 Task: Add an event with the title Second Project Risk Mitigation, date '2024/03/25', time 7:30 AM to 9:30 AMand add a description:  Participants will understand the importance of trust in fostering effective collaboration. They will learn strategies to build trust, create a psychologically safe environment, and encourage risk-taking and innovation., put the event into Blue category . Add location for the event as: Buenos Aires, Argentina, logged in from the account softage.7@softage.netand send the event invitation to softage.2@softage.net and softage.3@softage.net. Set a reminder for the event 12 hour before
Action: Mouse moved to (118, 134)
Screenshot: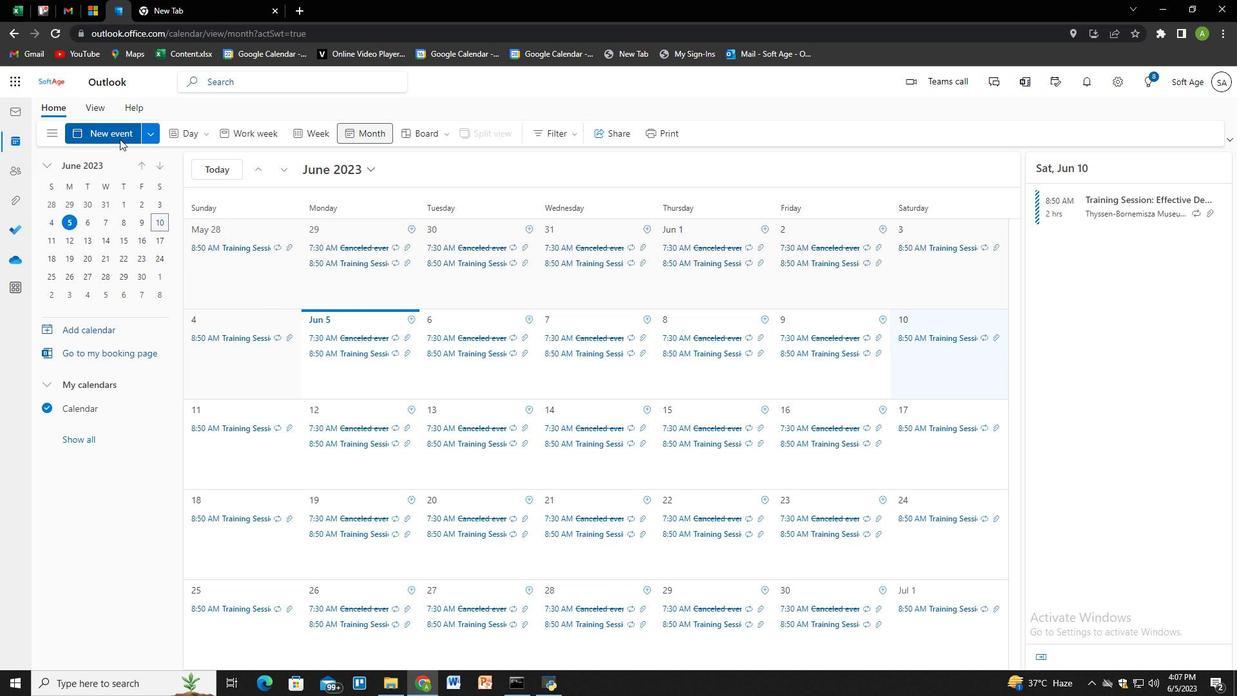 
Action: Mouse pressed left at (118, 134)
Screenshot: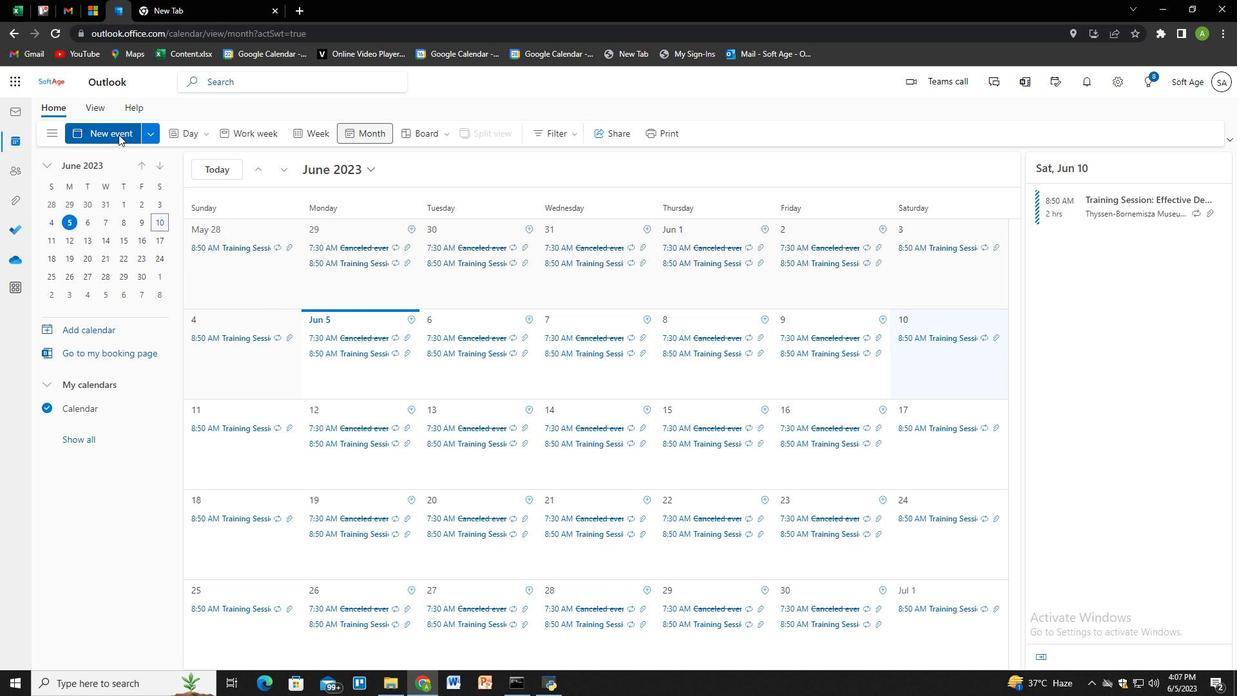 
Action: Mouse moved to (341, 216)
Screenshot: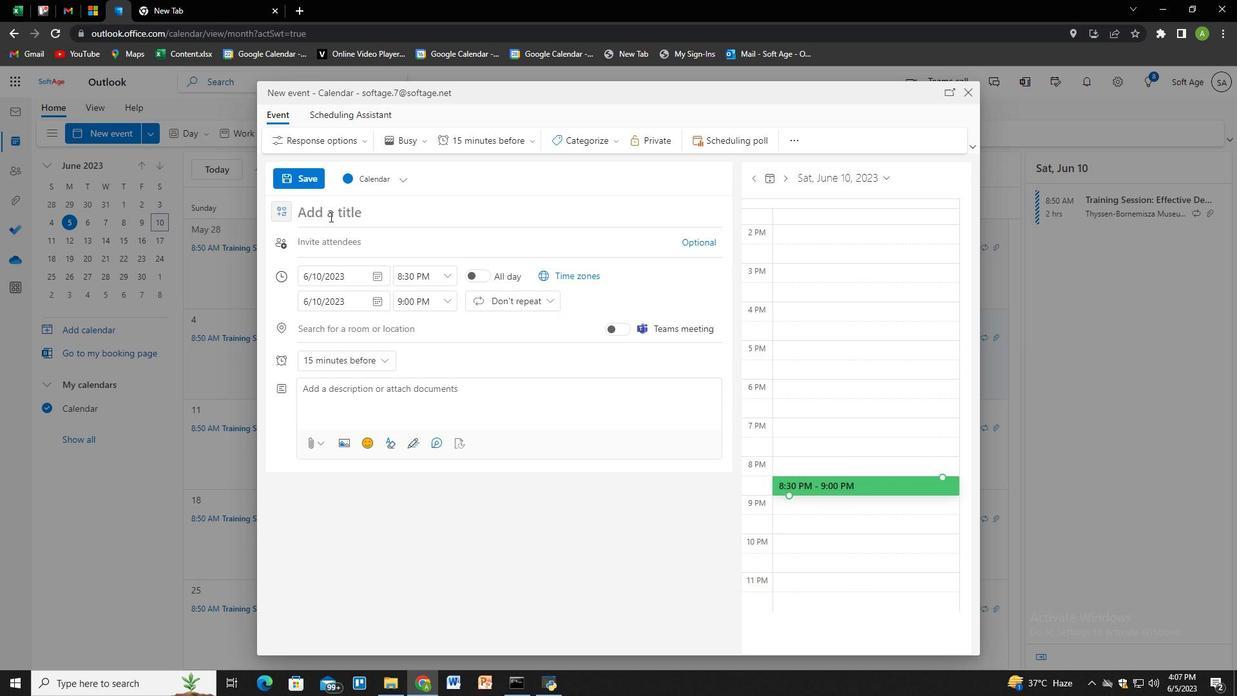 
Action: Mouse pressed left at (341, 216)
Screenshot: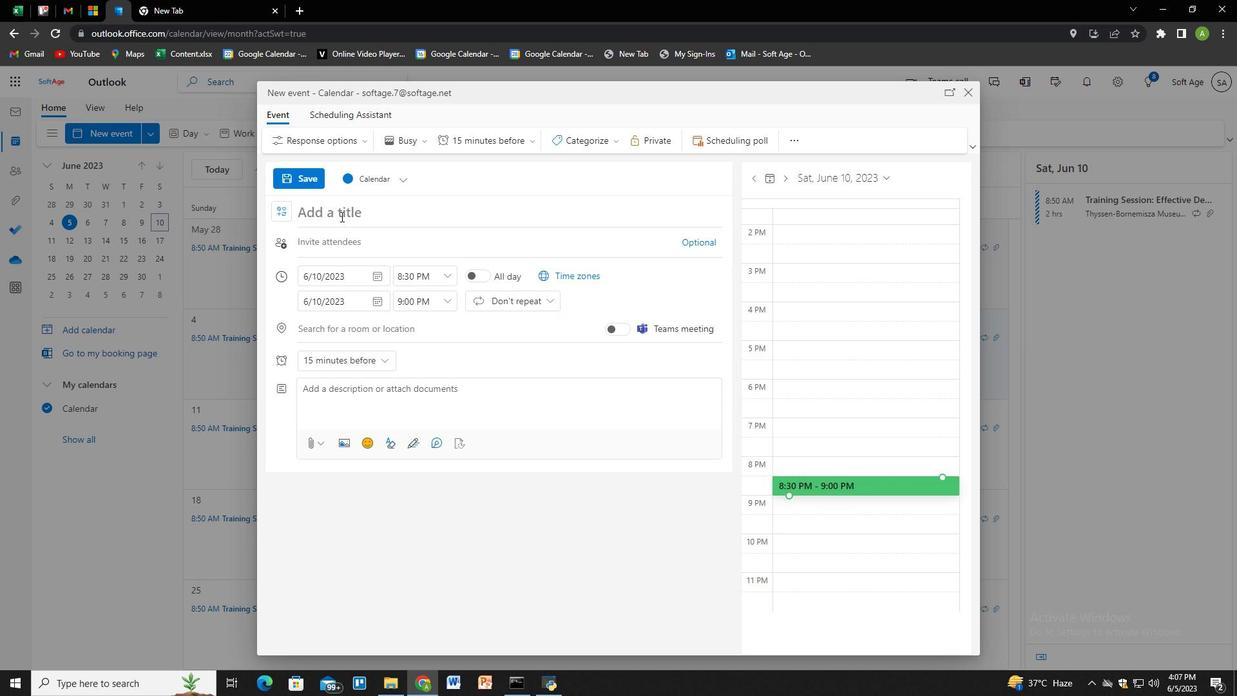 
Action: Key pressed <Key.shift>Second<Key.space><Key.shift_r>Project<Key.space><Key.shift>Risk<Key.space><Key.shift_r>Mitigation,
Screenshot: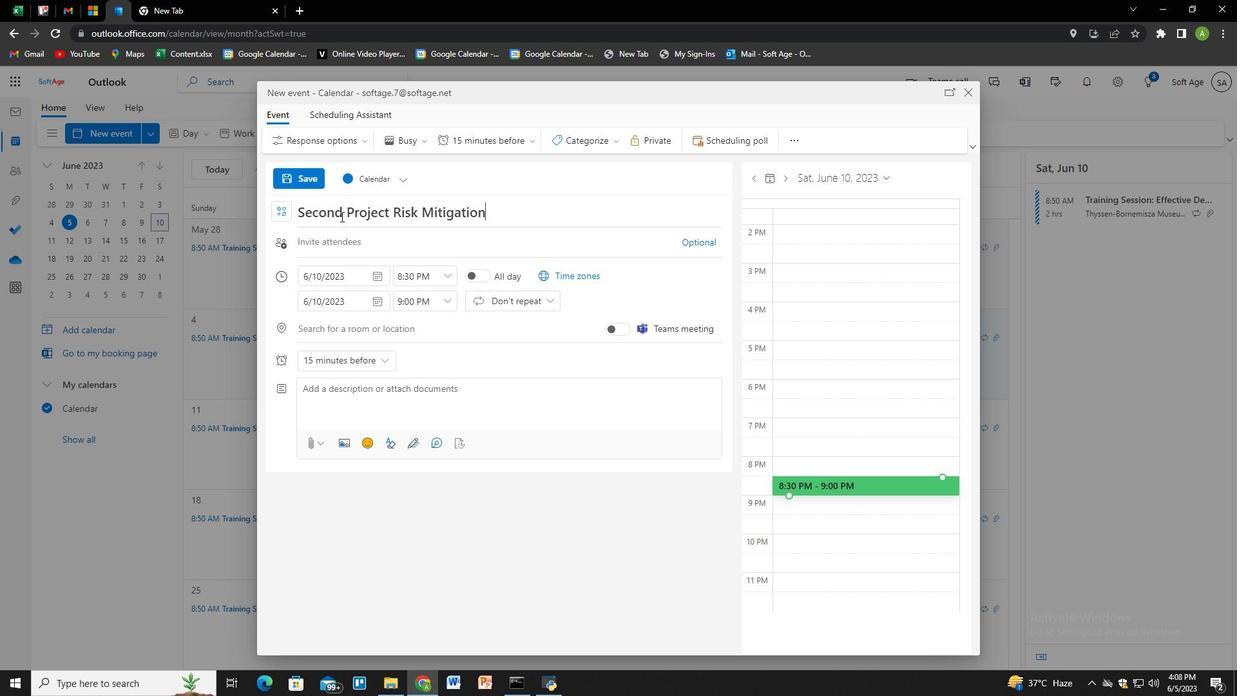 
Action: Mouse moved to (376, 274)
Screenshot: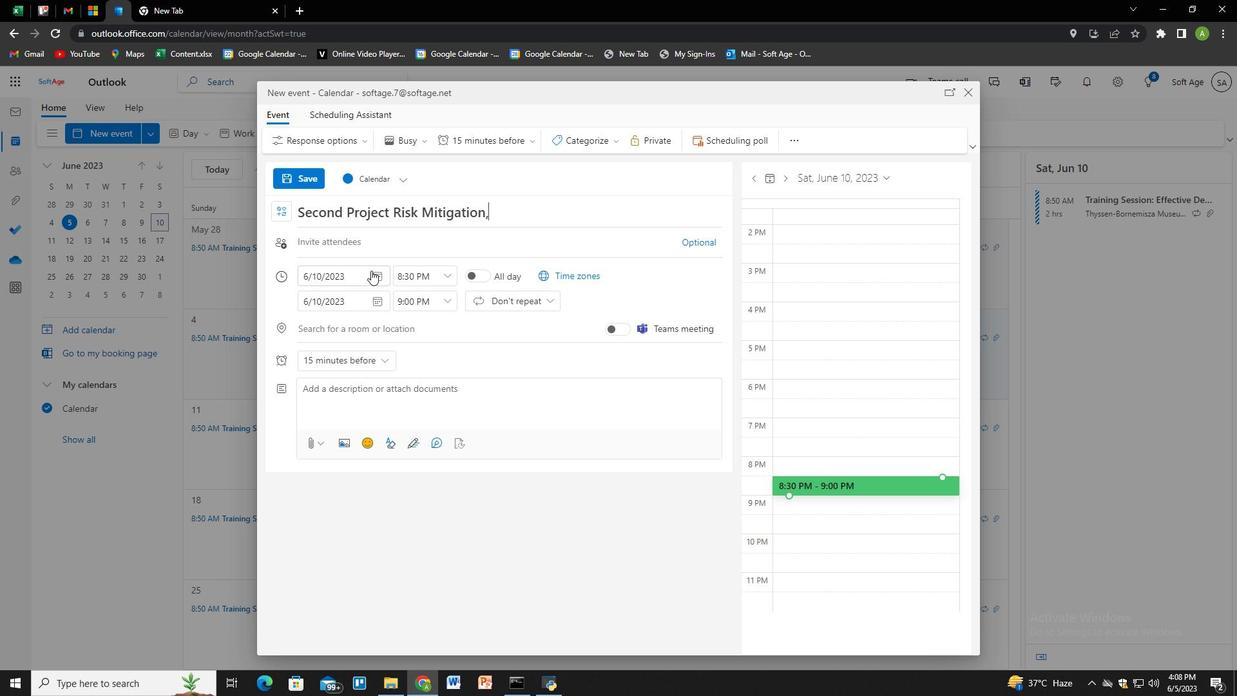 
Action: Mouse pressed left at (376, 274)
Screenshot: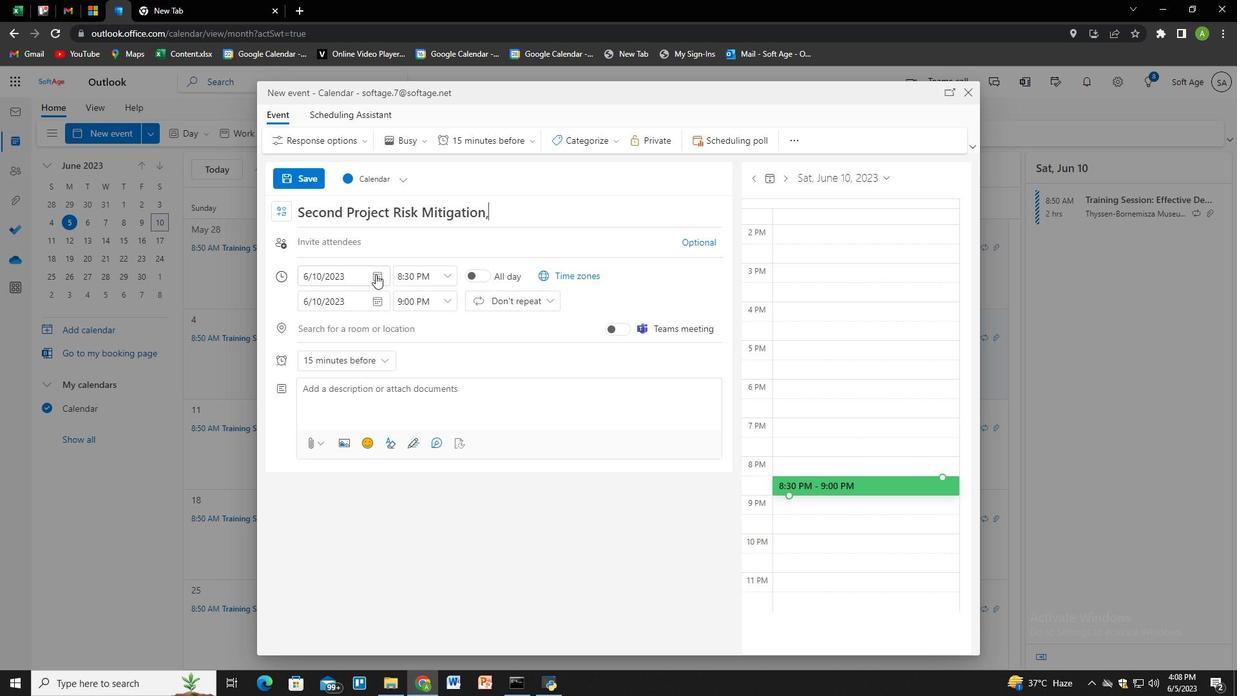 
Action: Mouse moved to (377, 301)
Screenshot: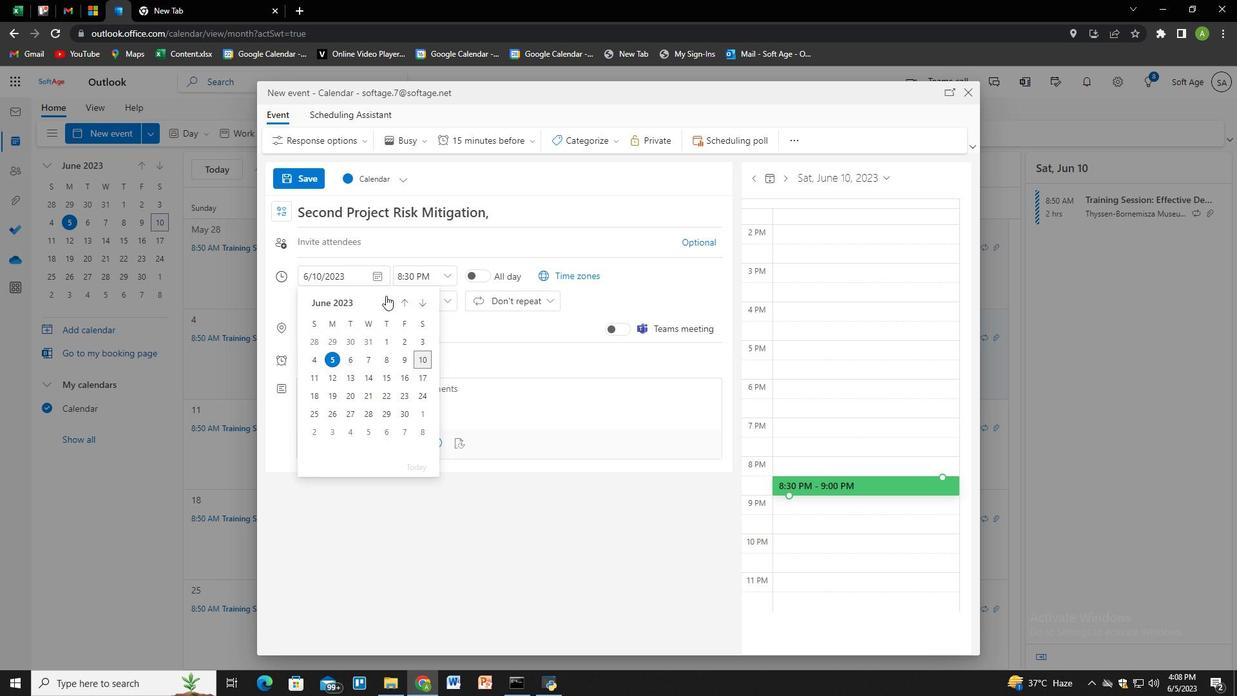 
Action: Mouse pressed left at (377, 301)
Screenshot: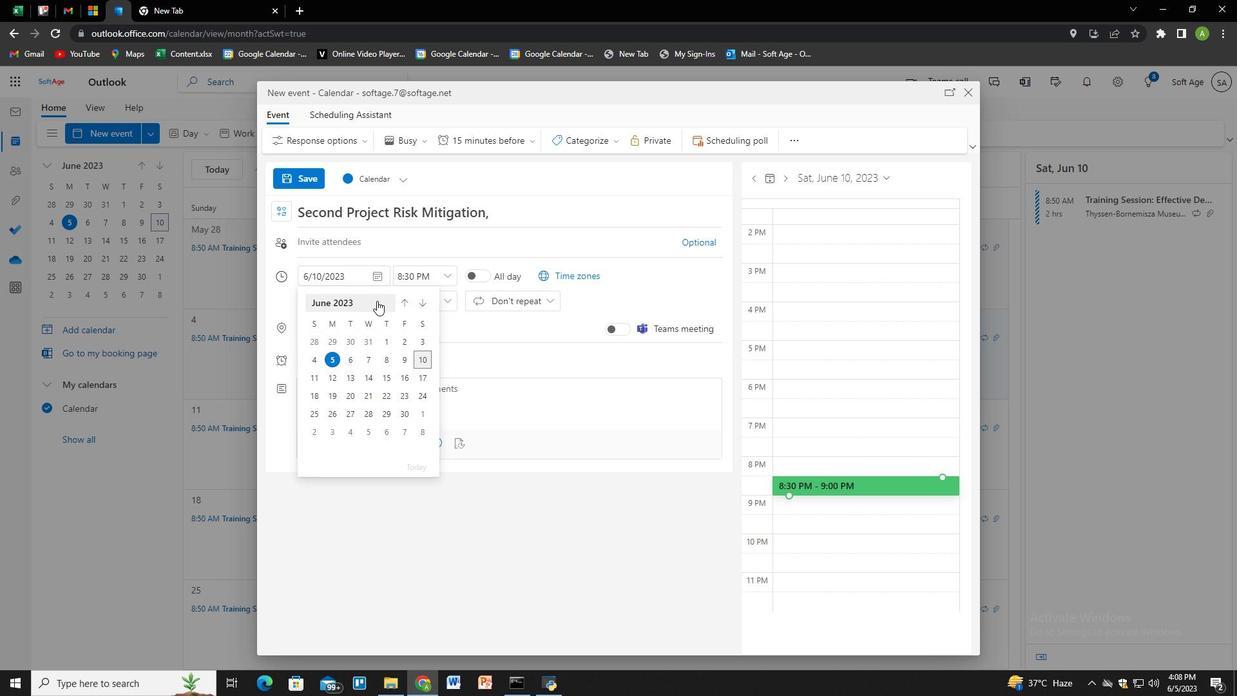 
Action: Mouse pressed left at (377, 301)
Screenshot: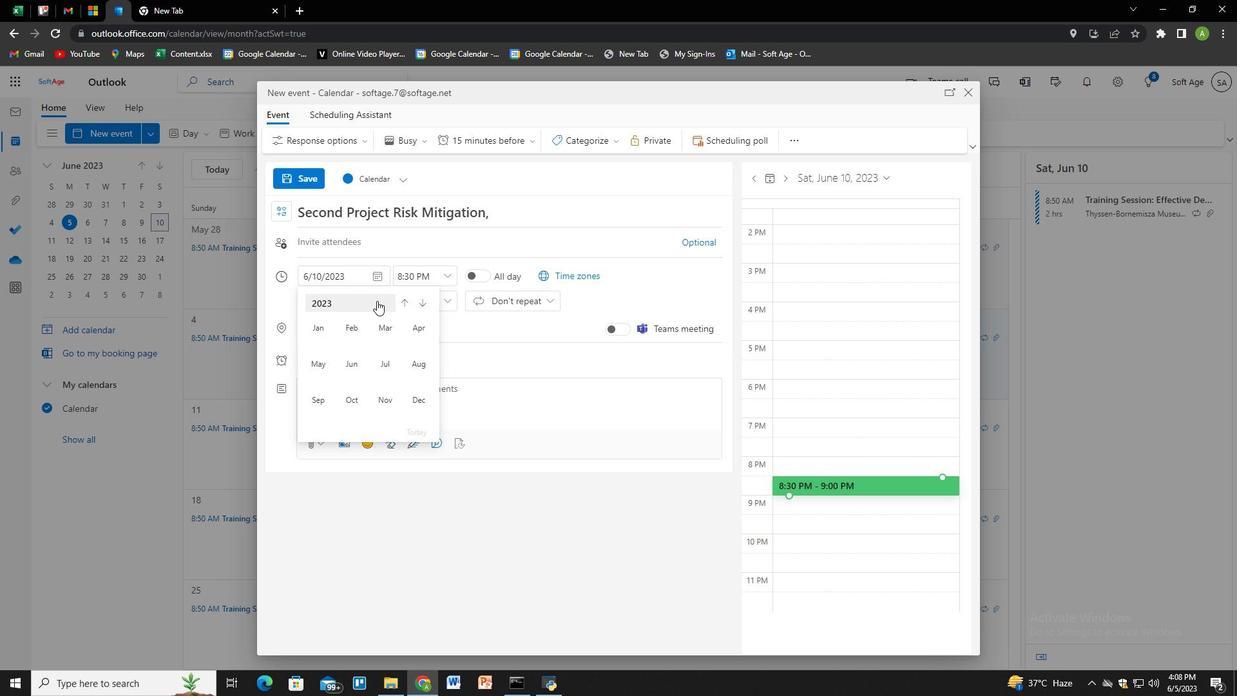
Action: Mouse moved to (324, 367)
Screenshot: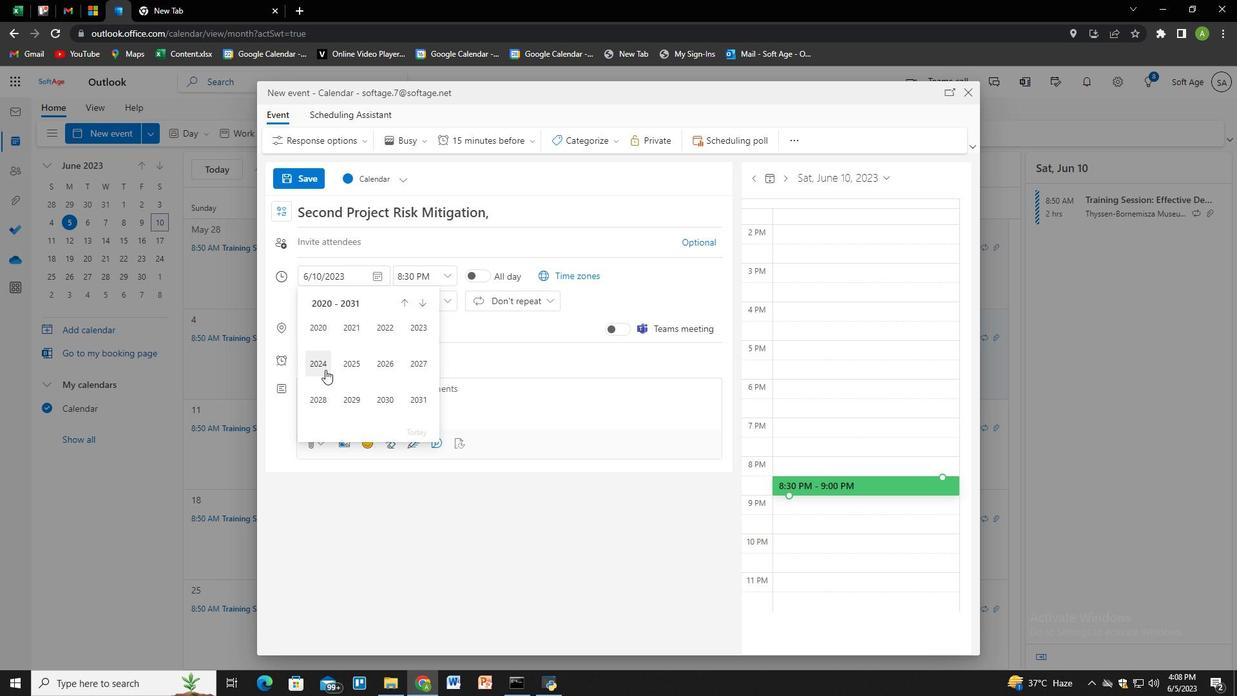 
Action: Mouse pressed left at (324, 367)
Screenshot: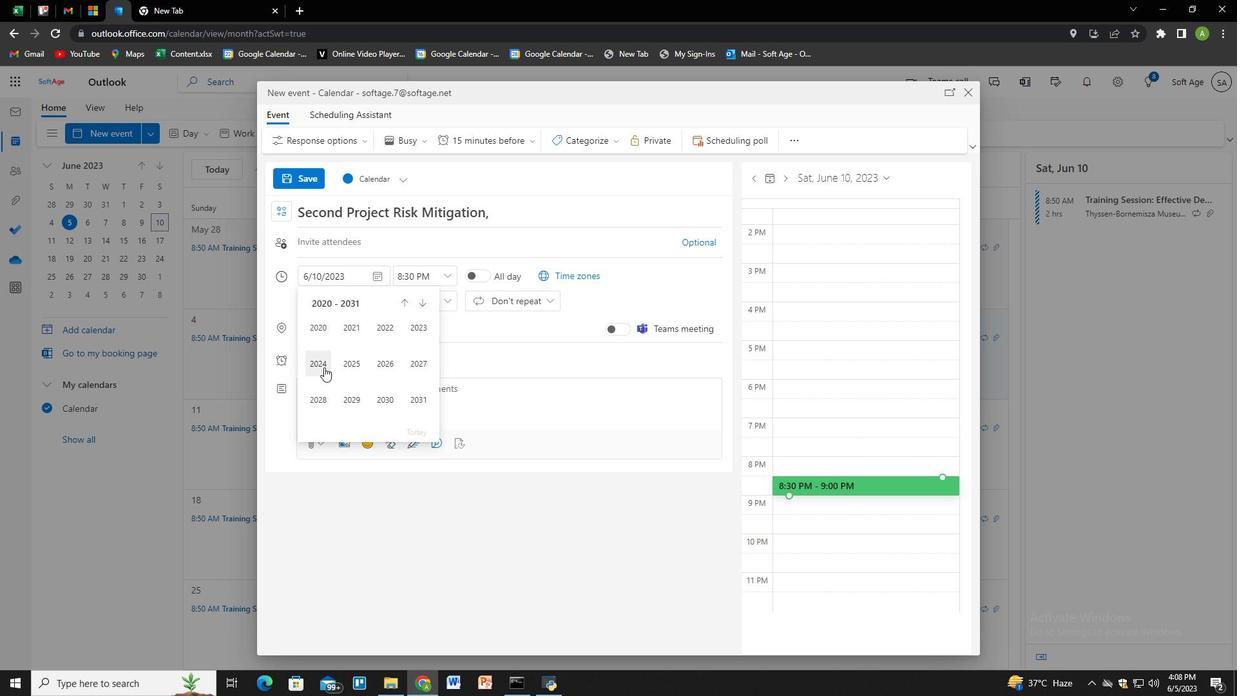 
Action: Mouse moved to (380, 325)
Screenshot: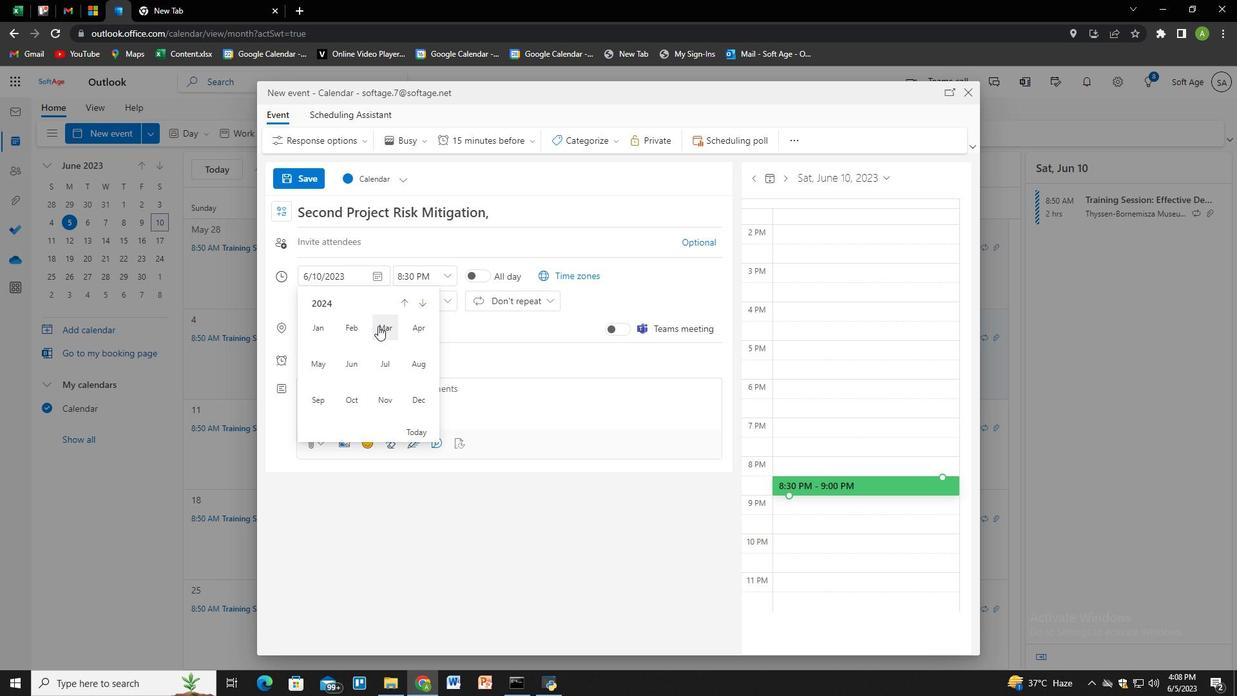 
Action: Mouse pressed left at (380, 325)
Screenshot: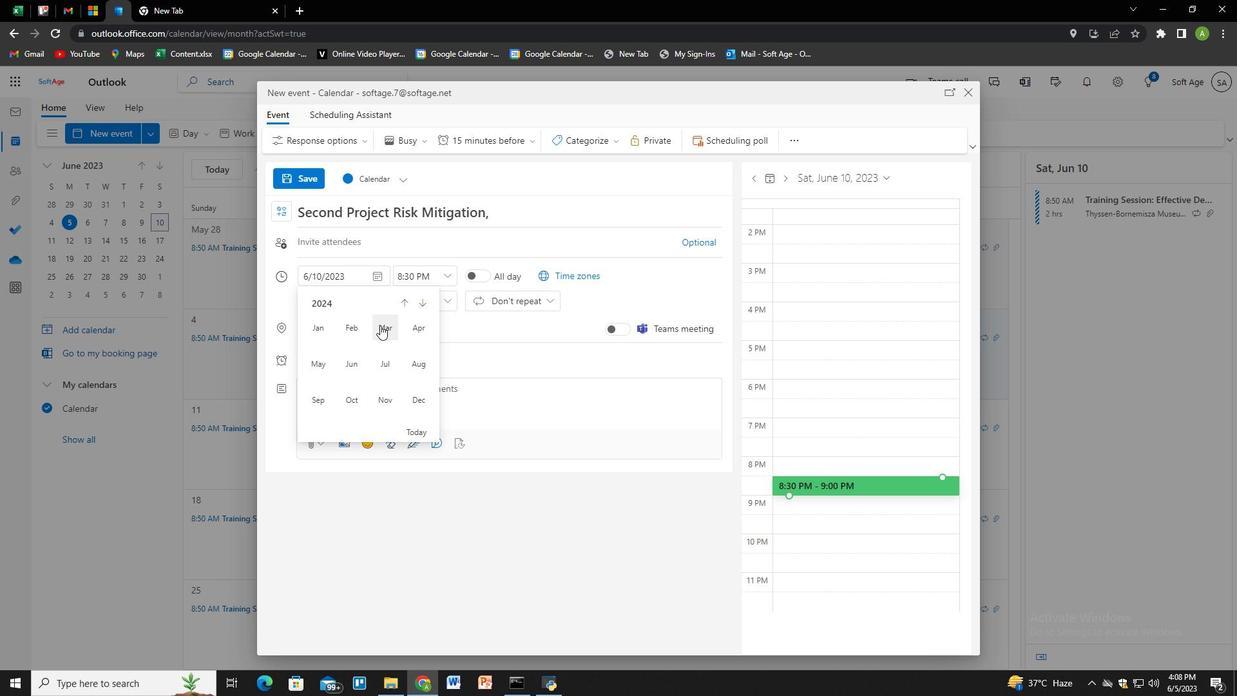 
Action: Mouse moved to (338, 414)
Screenshot: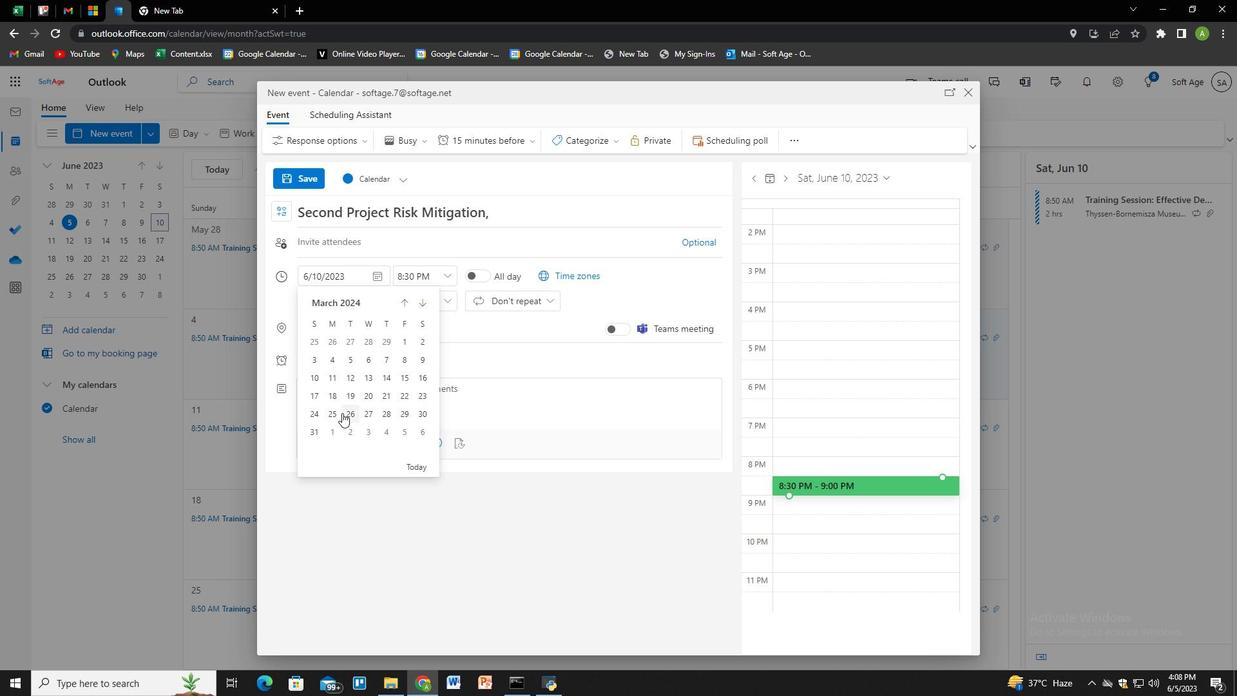 
Action: Mouse pressed left at (338, 414)
Screenshot: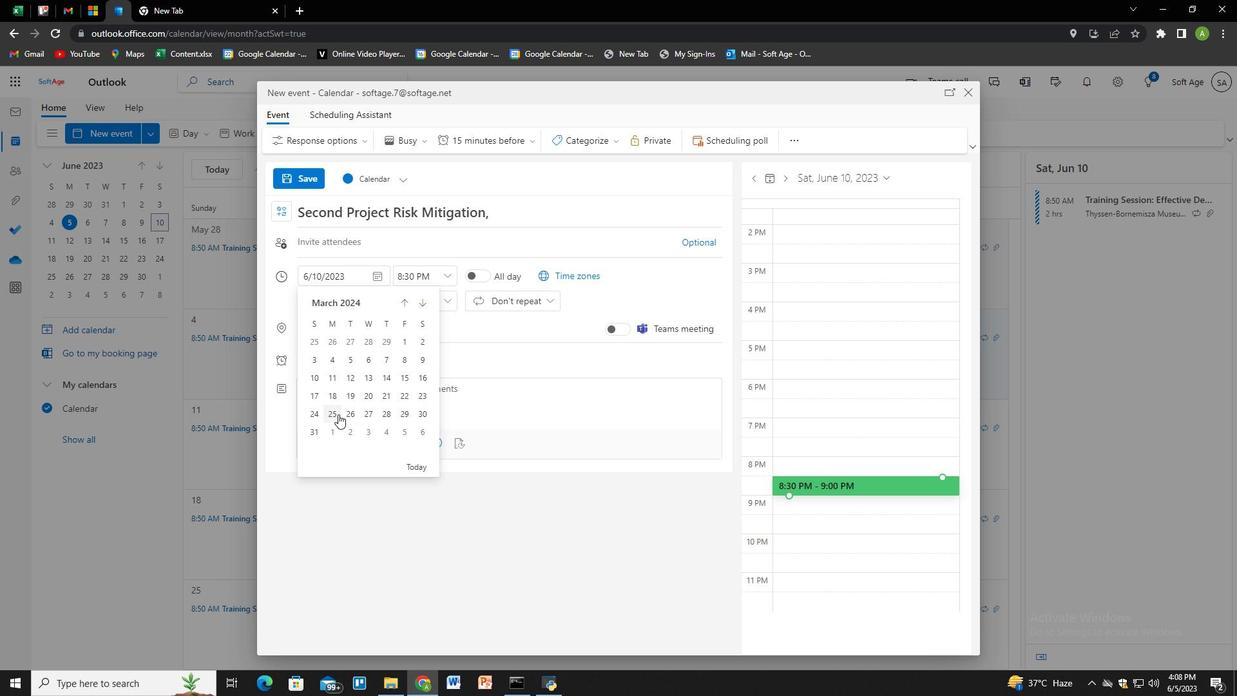 
Action: Mouse moved to (411, 277)
Screenshot: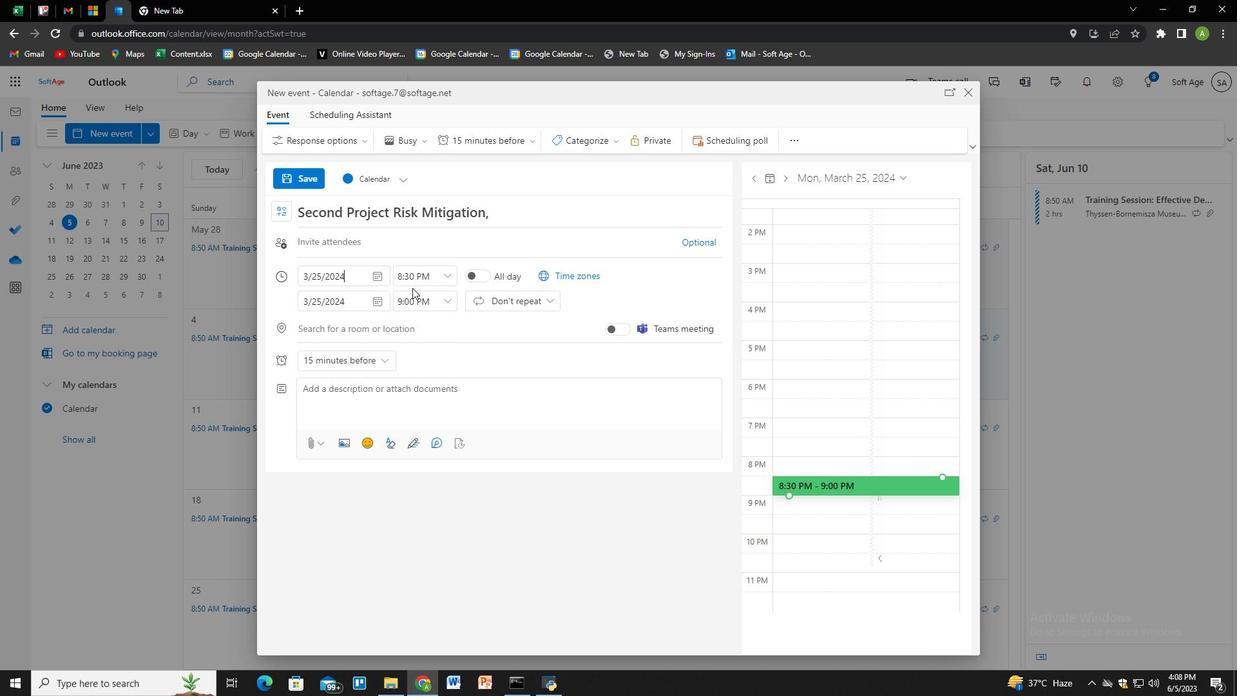 
Action: Mouse pressed left at (411, 277)
Screenshot: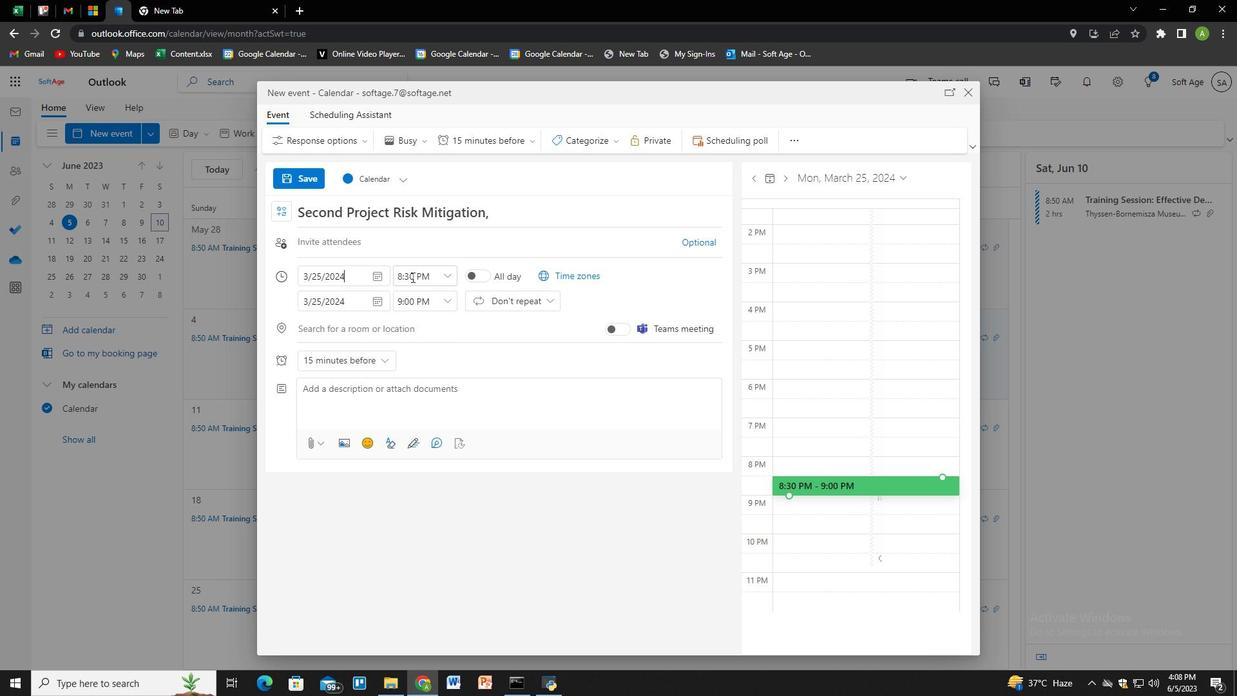 
Action: Key pressed 7<Key.shift_r>:30<Key.space><Key.shift>A<Key.shift_r><Key.shift_r>MM
Screenshot: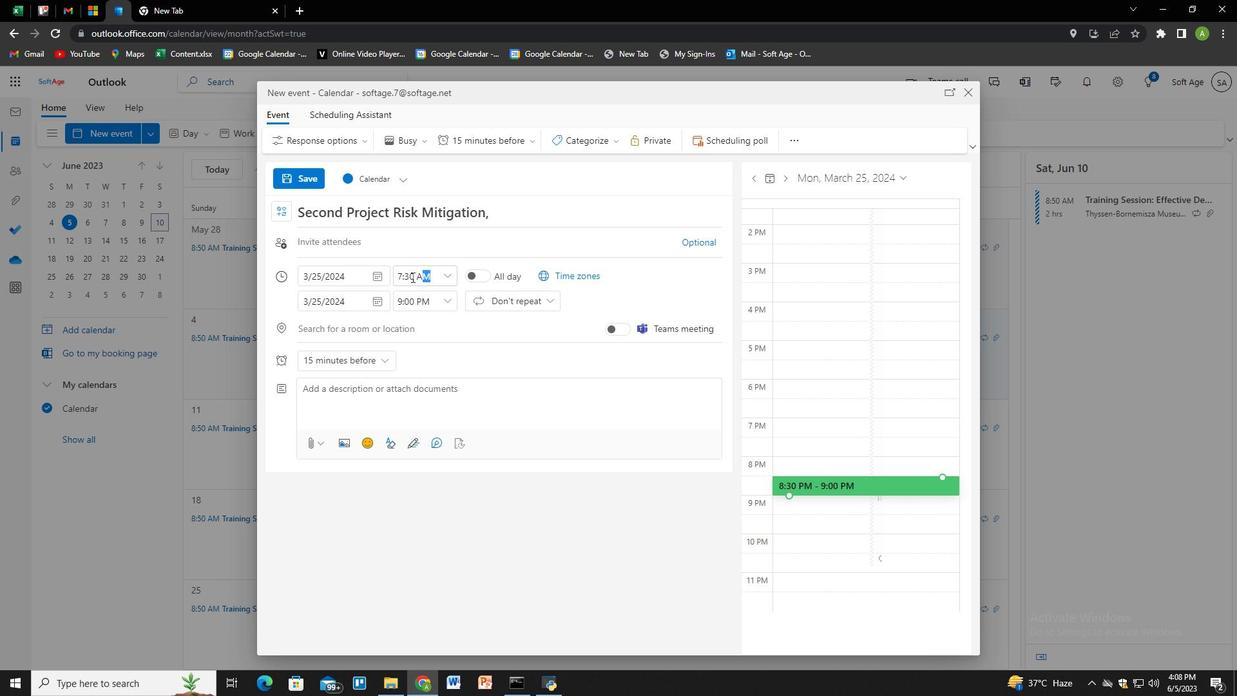
Action: Mouse moved to (429, 303)
Screenshot: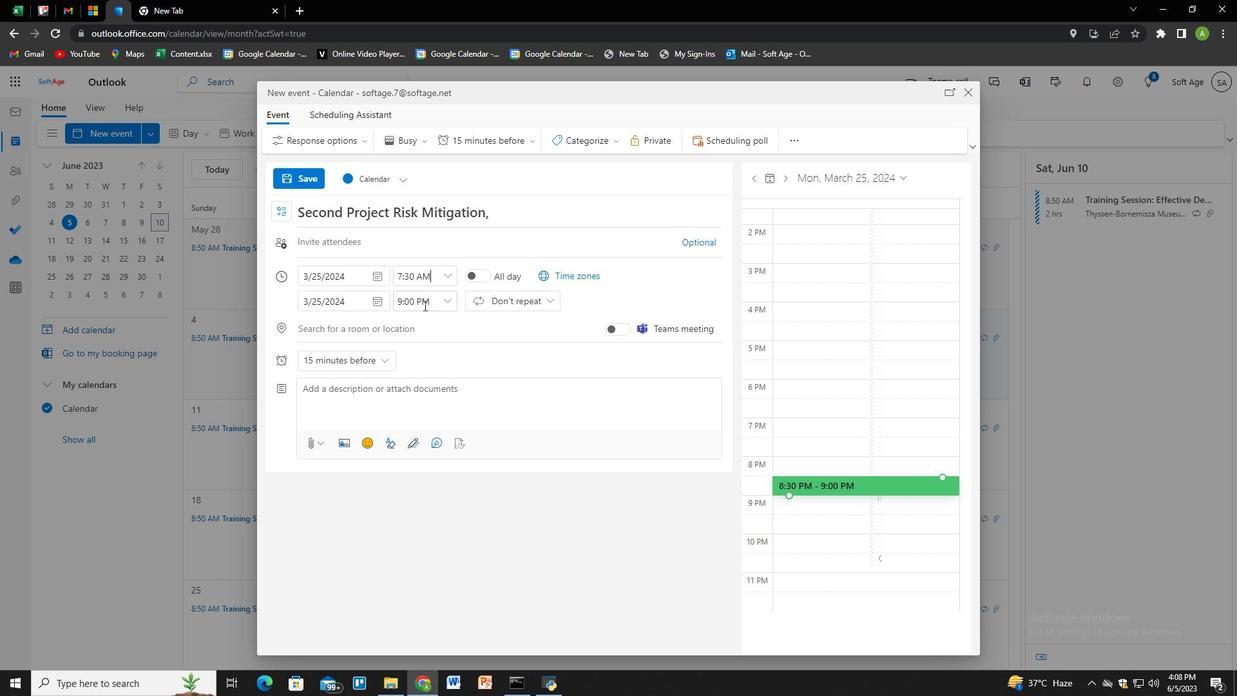 
Action: Mouse pressed left at (429, 303)
Screenshot: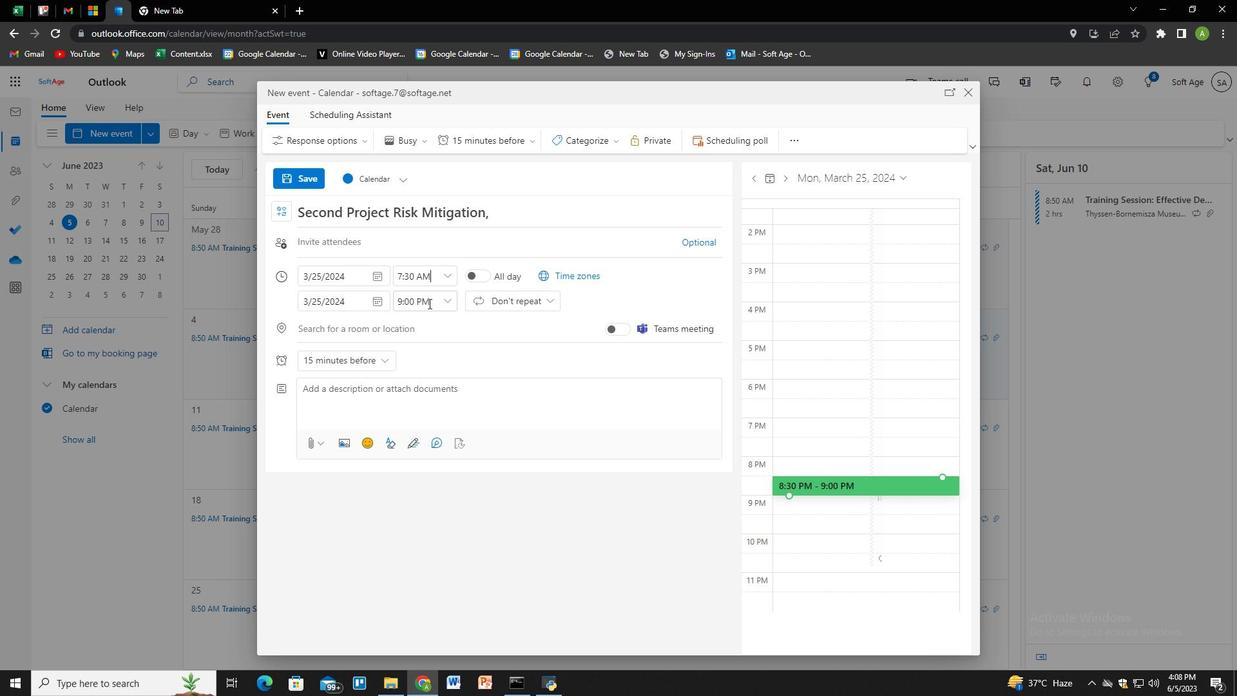 
Action: Key pressed <Key.backspace>9<Key.shift_r>:00<Key.backspace><Key.backspace><Key.backspace>30<Key.space><Key.shift>A<Key.shift_r><Key.shift_r>MM
Screenshot: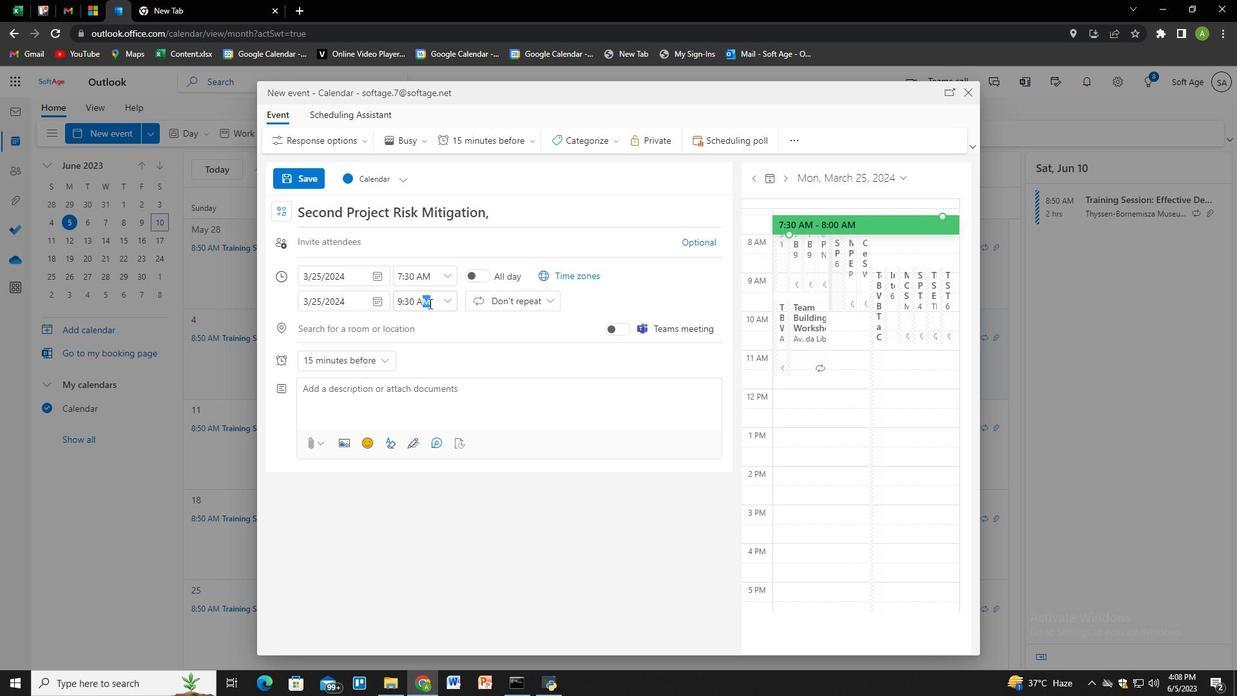 
Action: Mouse moved to (616, 304)
Screenshot: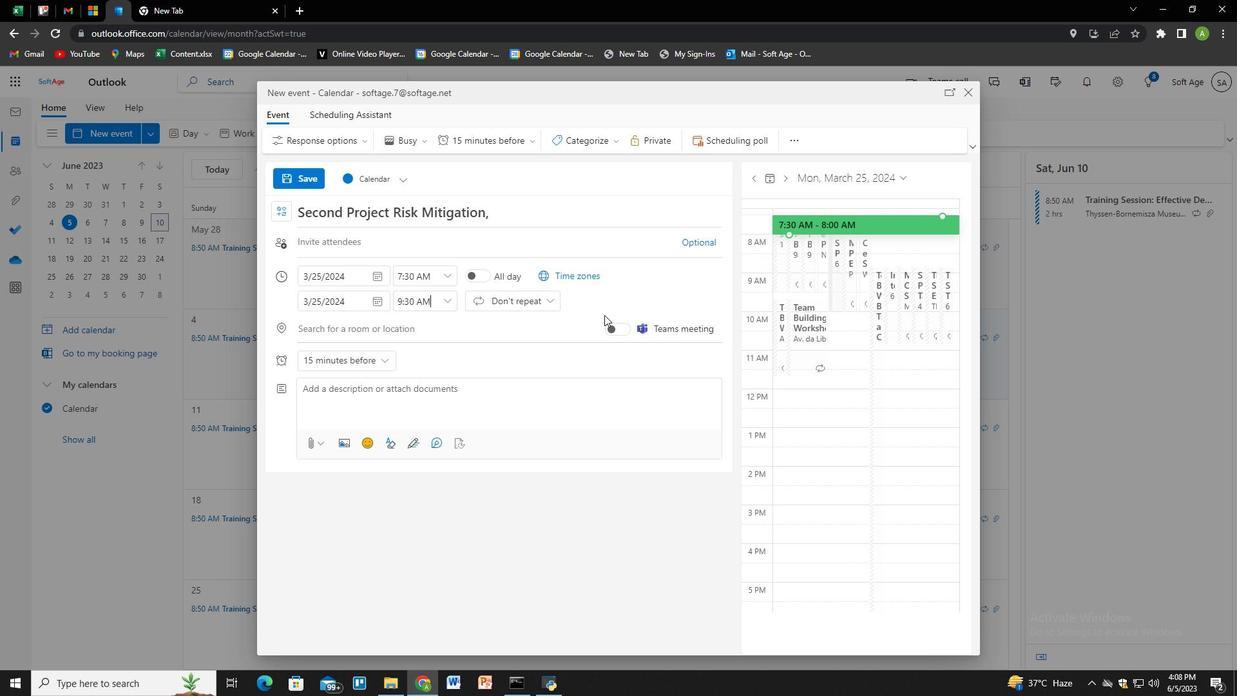 
Action: Mouse pressed left at (616, 304)
Screenshot: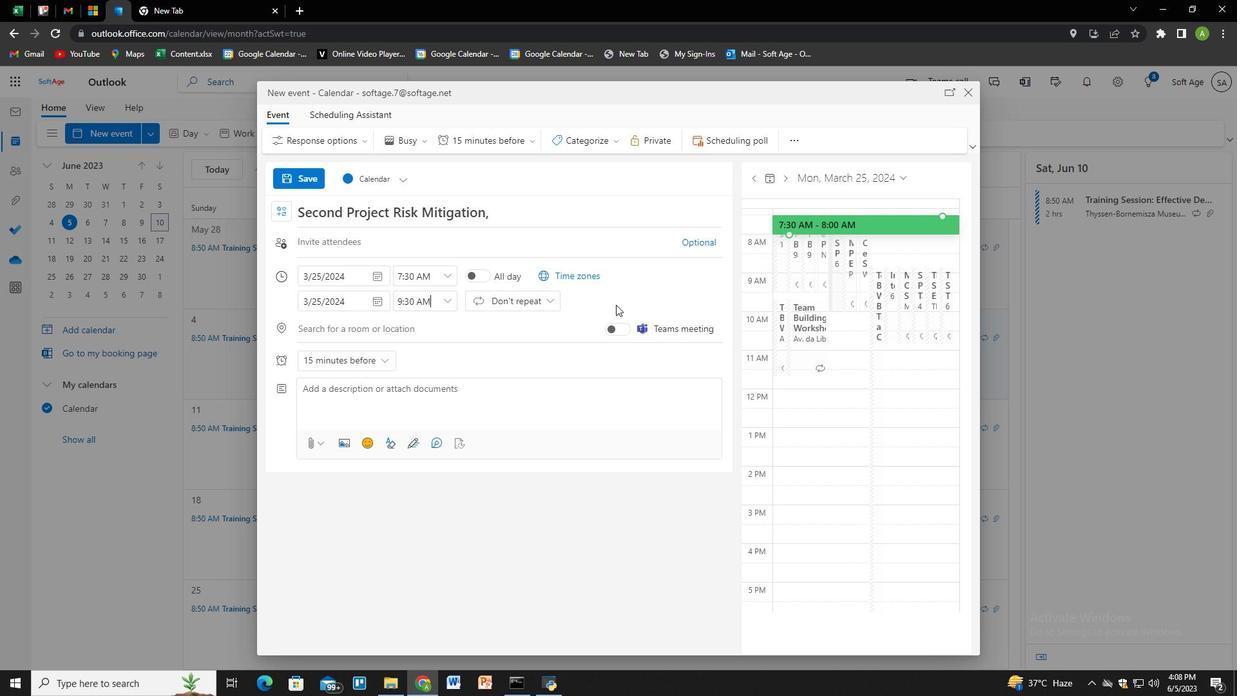 
Action: Mouse moved to (403, 389)
Screenshot: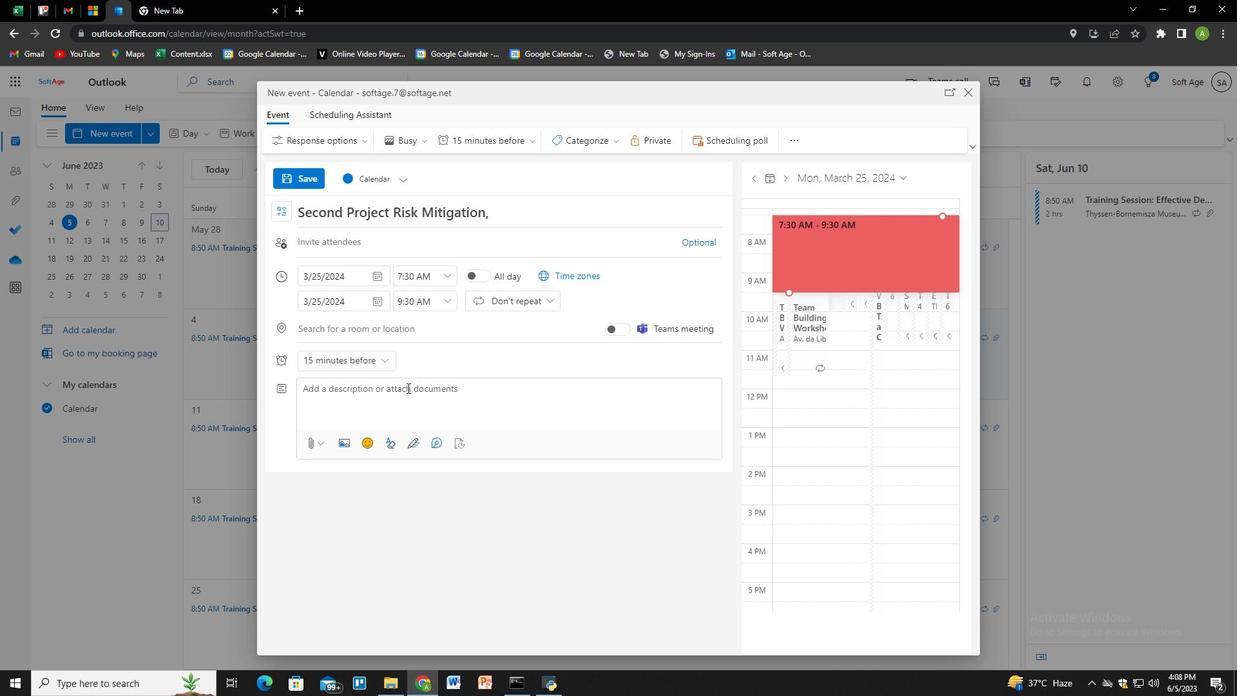 
Action: Mouse pressed left at (403, 389)
Screenshot: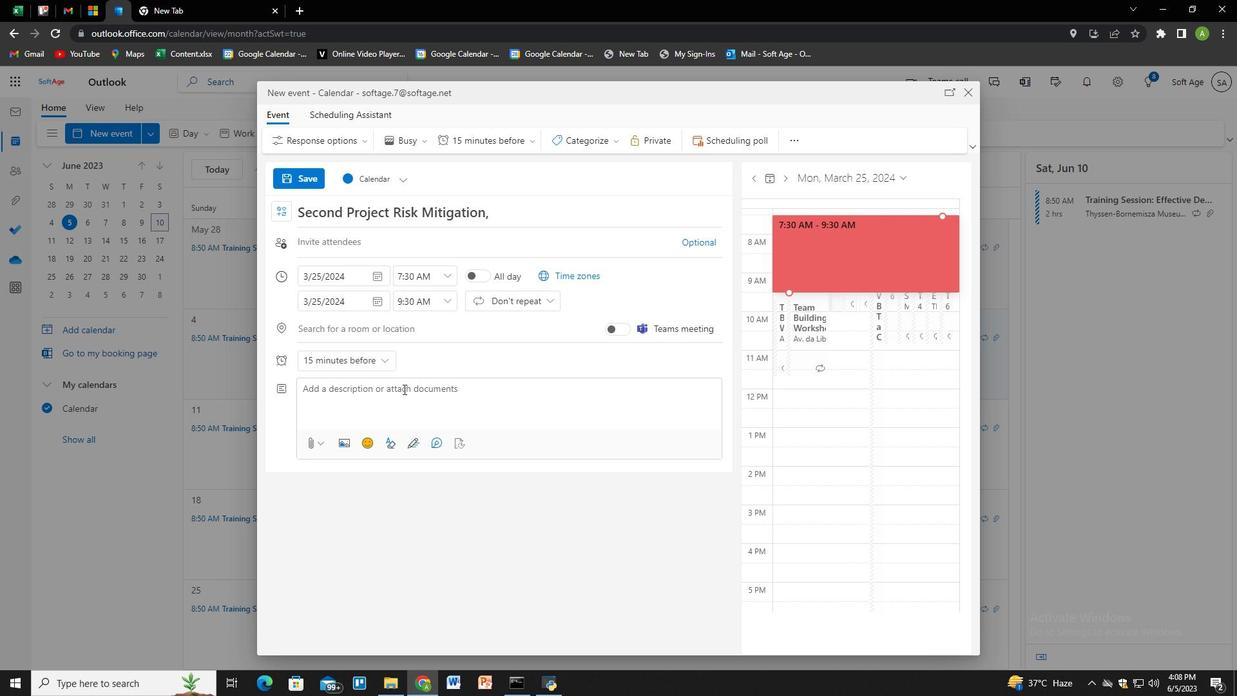 
Action: Key pressed <Key.shift_r>Pae<Key.backspace>t<Key.backspace>rticipants<Key.space>will<Key.space>understand<Key.space>the<Key.space>importance<Key.space>of<Key.space>trust<Key.space>in<Key.space>for<Key.backspace>stering<Key.space>effective<Key.space>collaboration,<Key.backspace>.<Key.space><Key.shift><Key.shift><Key.shift><Key.shift>They<Key.space>will<Key.space>learm<Key.backspace>n<Key.space>strategies<Key.space>to<Key.space>build<Key.space>trust<Key.space><Key.backspace>,<Key.space>create<Key.space>a<Key.space>psychologically<Key.space>safe<Key.space>environment<Key.space>=<Key.backspace><Key.backspace>,<Key.space>and<Key.space>encourage<Key.space>risk-taking<Key.space>and<Key.space>innovation.
Screenshot: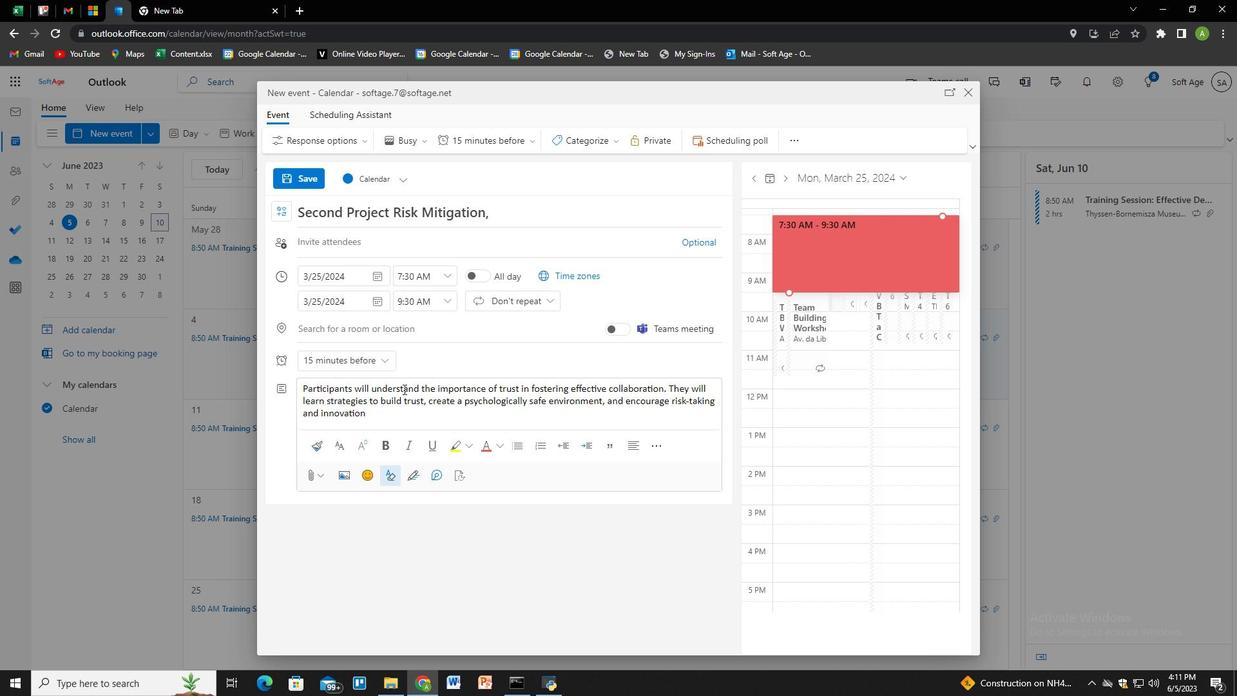 
Action: Mouse moved to (571, 145)
Screenshot: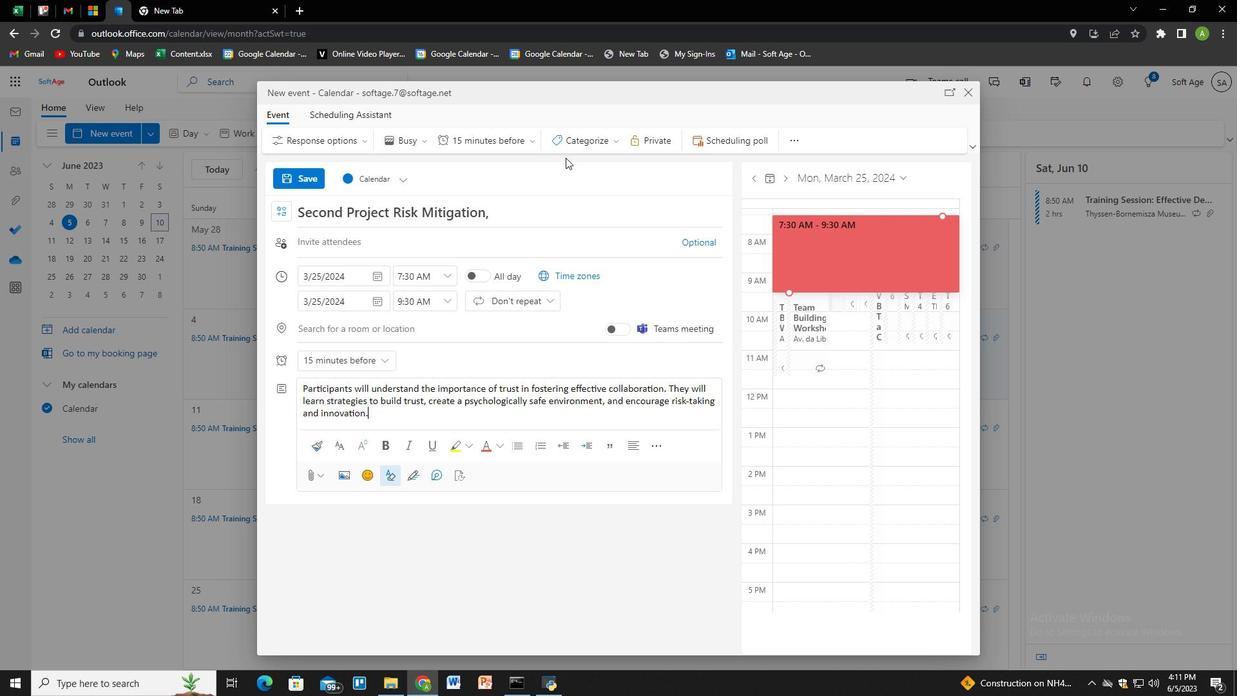 
Action: Mouse pressed left at (571, 145)
Screenshot: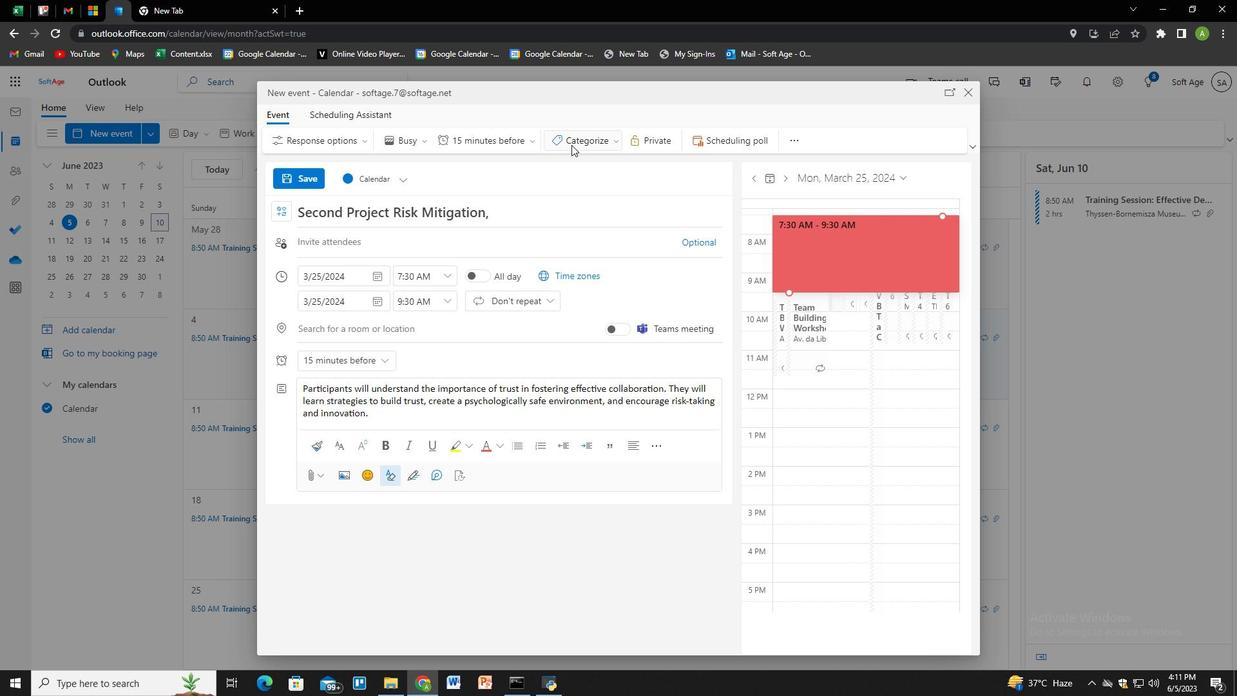 
Action: Mouse moved to (593, 169)
Screenshot: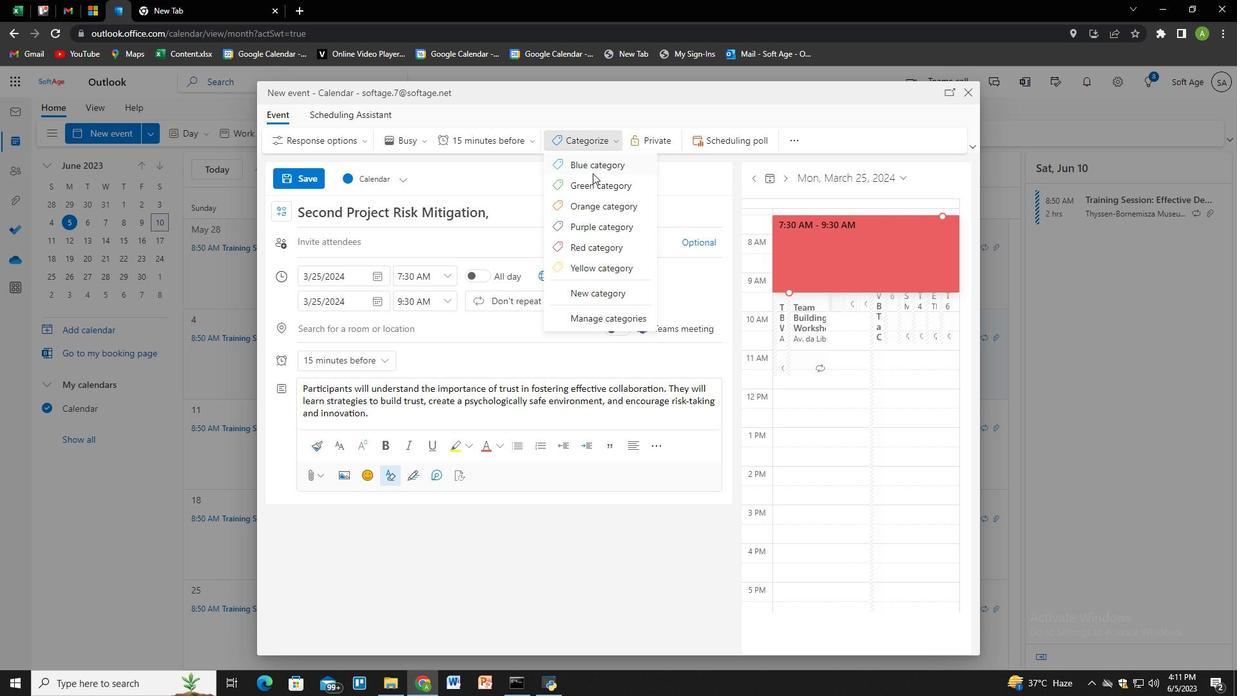 
Action: Mouse pressed left at (593, 169)
Screenshot: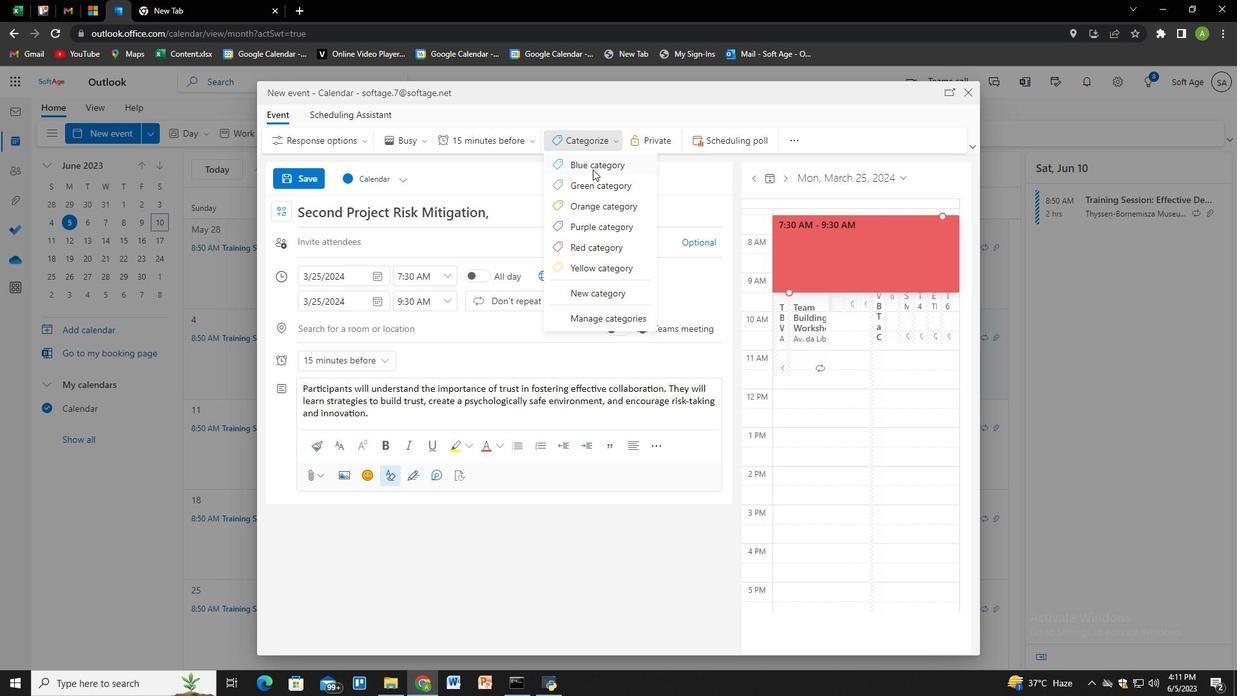 
Action: Mouse moved to (424, 241)
Screenshot: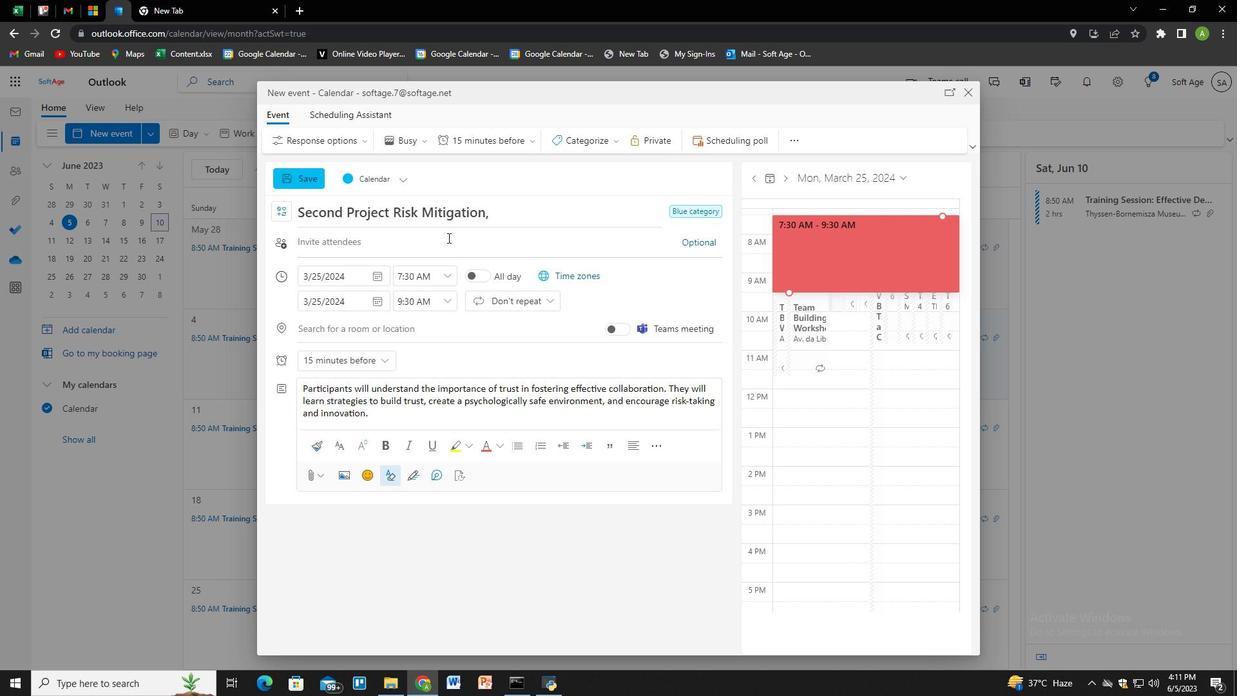 
Action: Mouse pressed left at (424, 241)
Screenshot: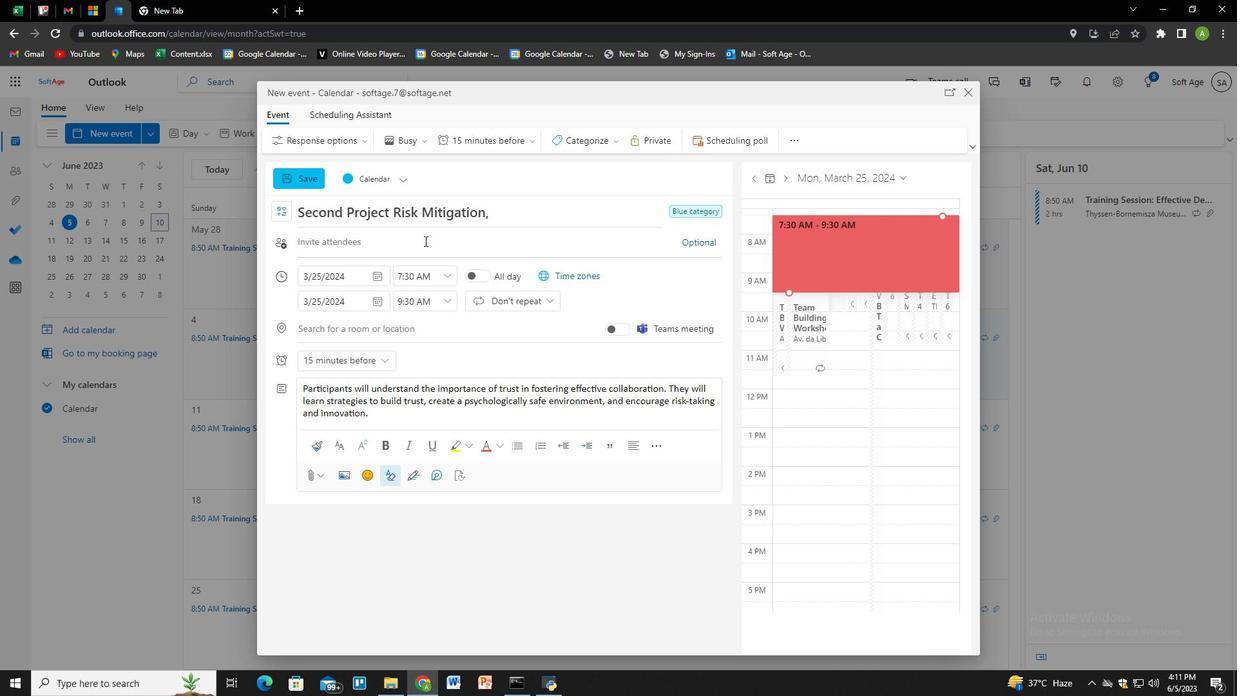 
Action: Key pressed <Key.shift>Buenos<Key.space><Key.shift>Aires,<Key.backspace><Key.backspace><Key.backspace><Key.backspace><Key.backspace>
Screenshot: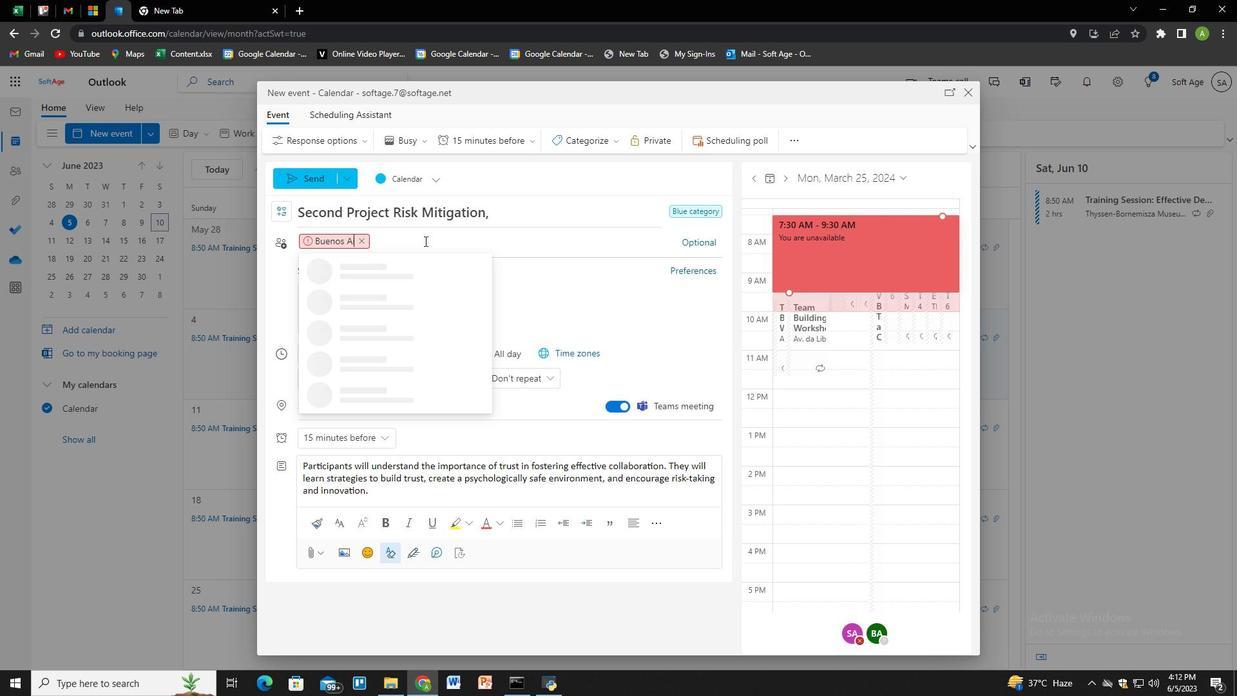 
Action: Mouse moved to (360, 241)
Screenshot: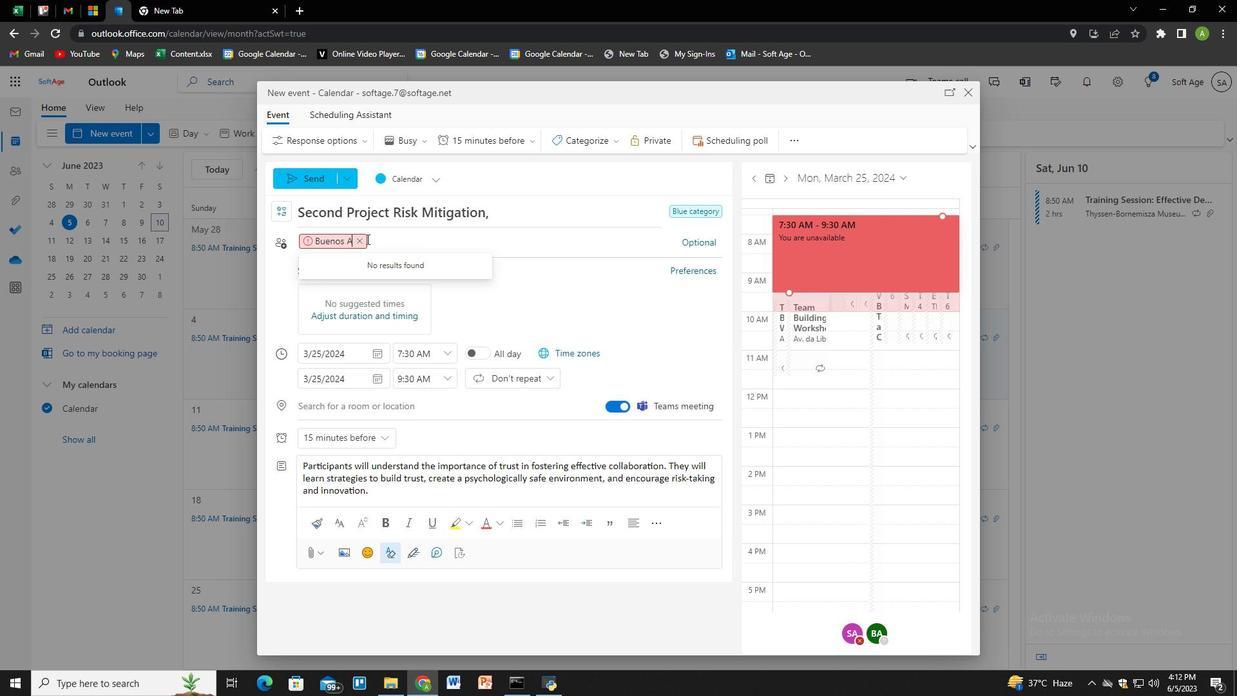 
Action: Mouse pressed left at (360, 241)
Screenshot: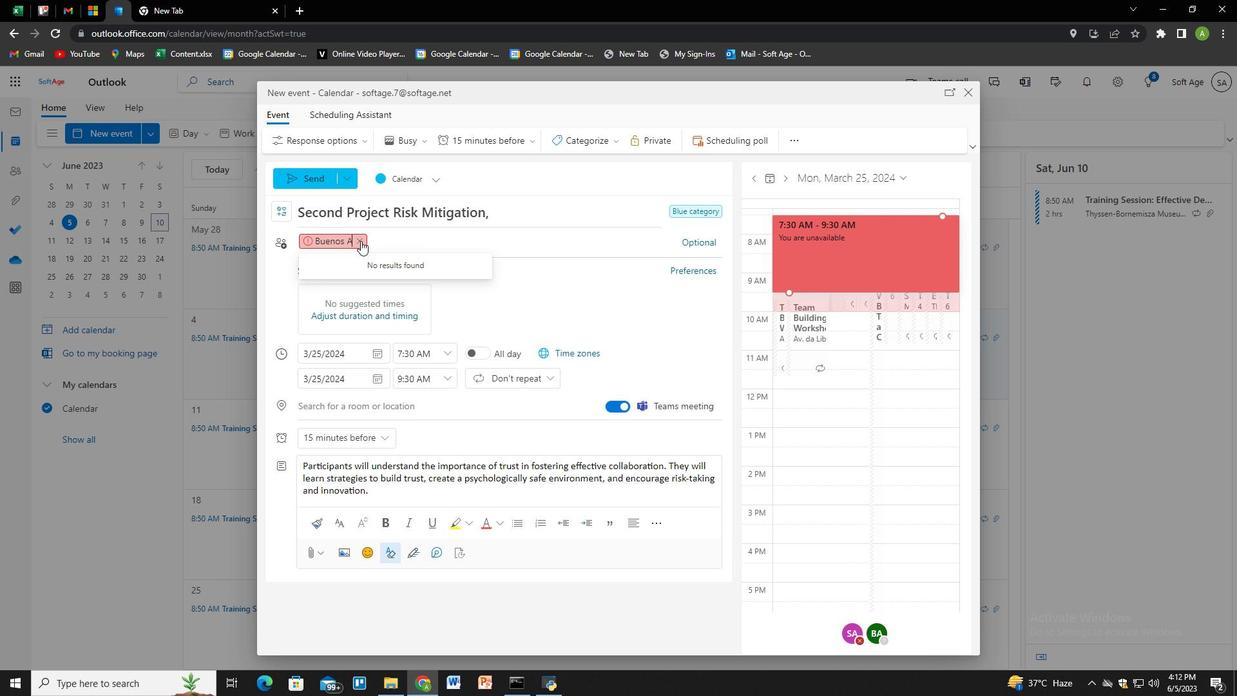 
Action: Mouse moved to (379, 319)
Screenshot: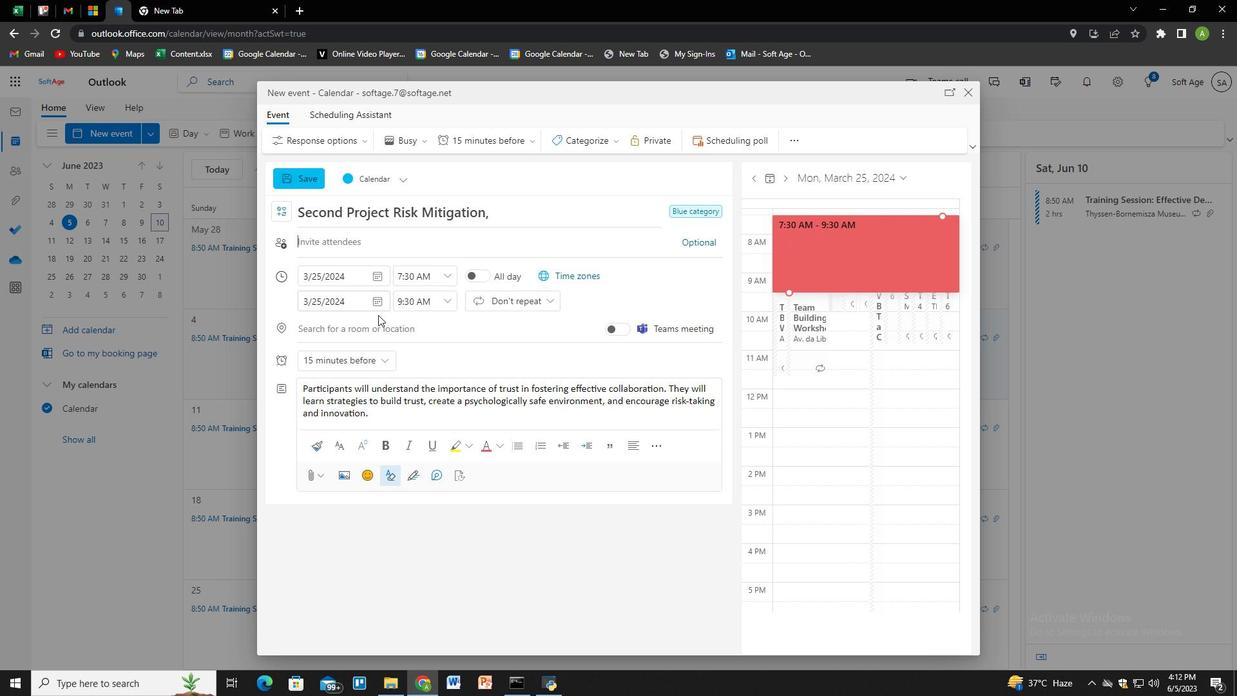 
Action: Mouse pressed left at (379, 319)
Screenshot: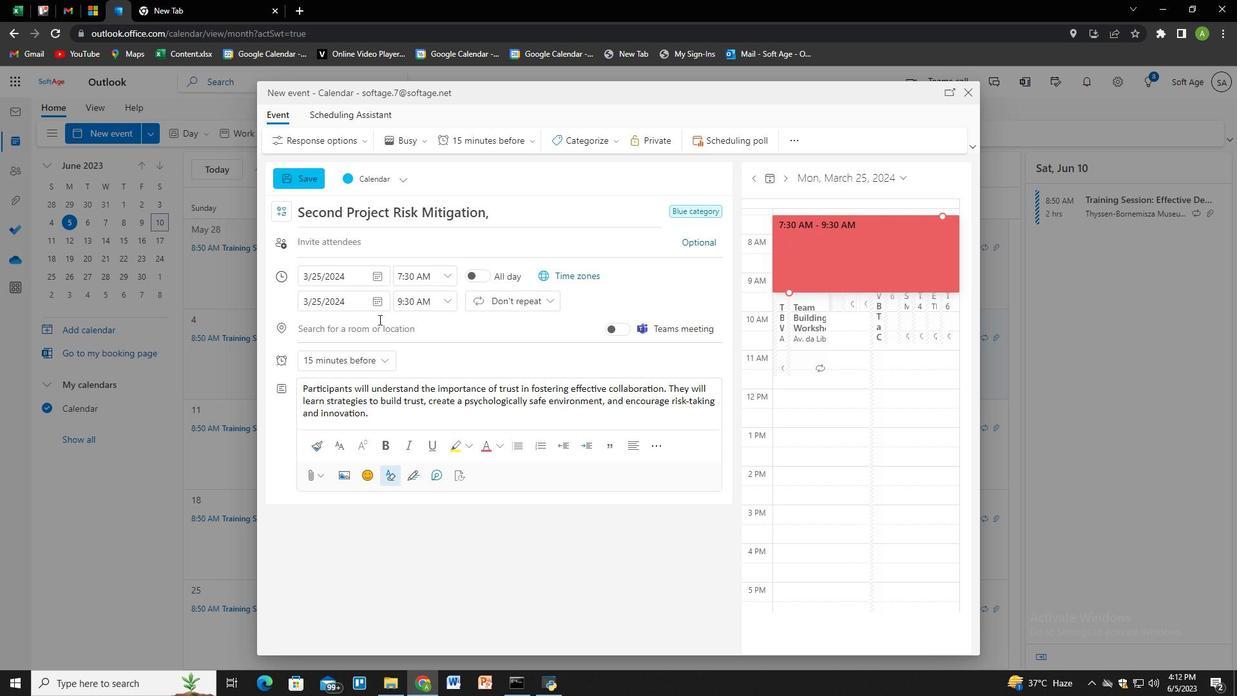 
Action: Key pressed <Key.shift>Buenos<Key.space><Key.shift>Aires,<Key.space><Key.shift>argentina,<Key.space><Key.backspace><Key.backspace><Key.backspace><Key.backspace><Key.backspace><Key.backspace><Key.backspace><Key.backspace><Key.backspace><Key.backspace><Key.backspace><Key.shift><Key.shift><Key.shift>Argentine<Key.backspace>a,<Key.down><Key.enter>
Screenshot: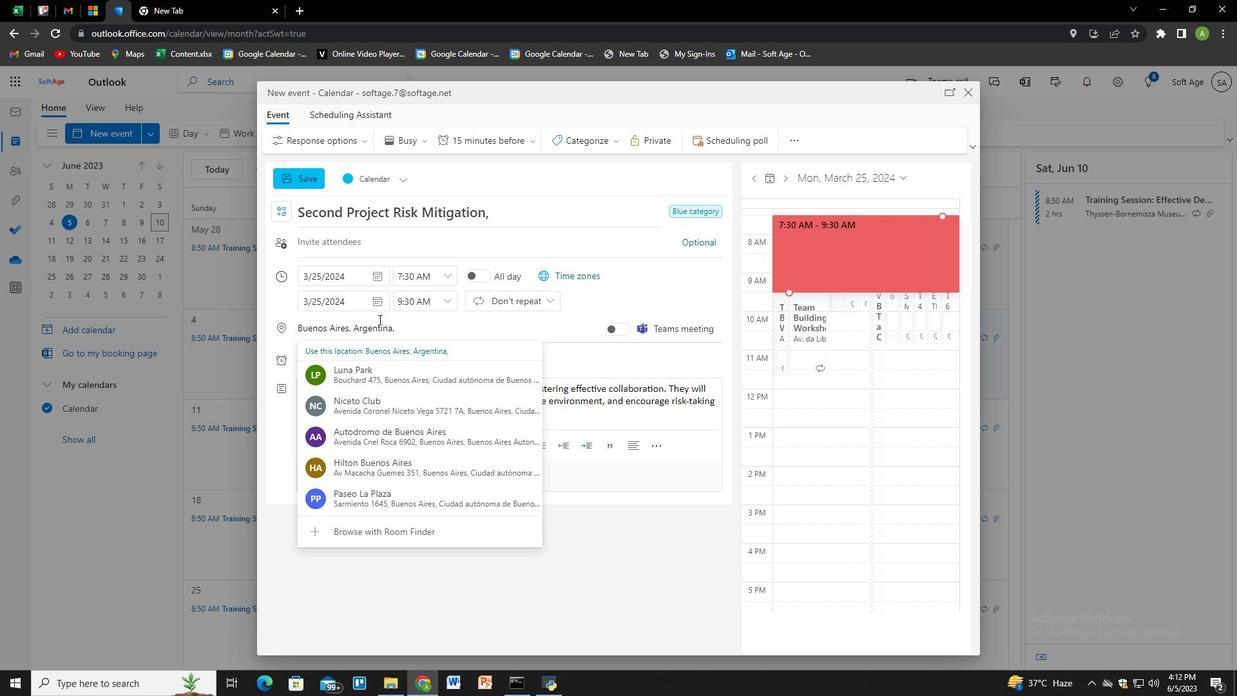 
Action: Mouse moved to (642, 301)
Screenshot: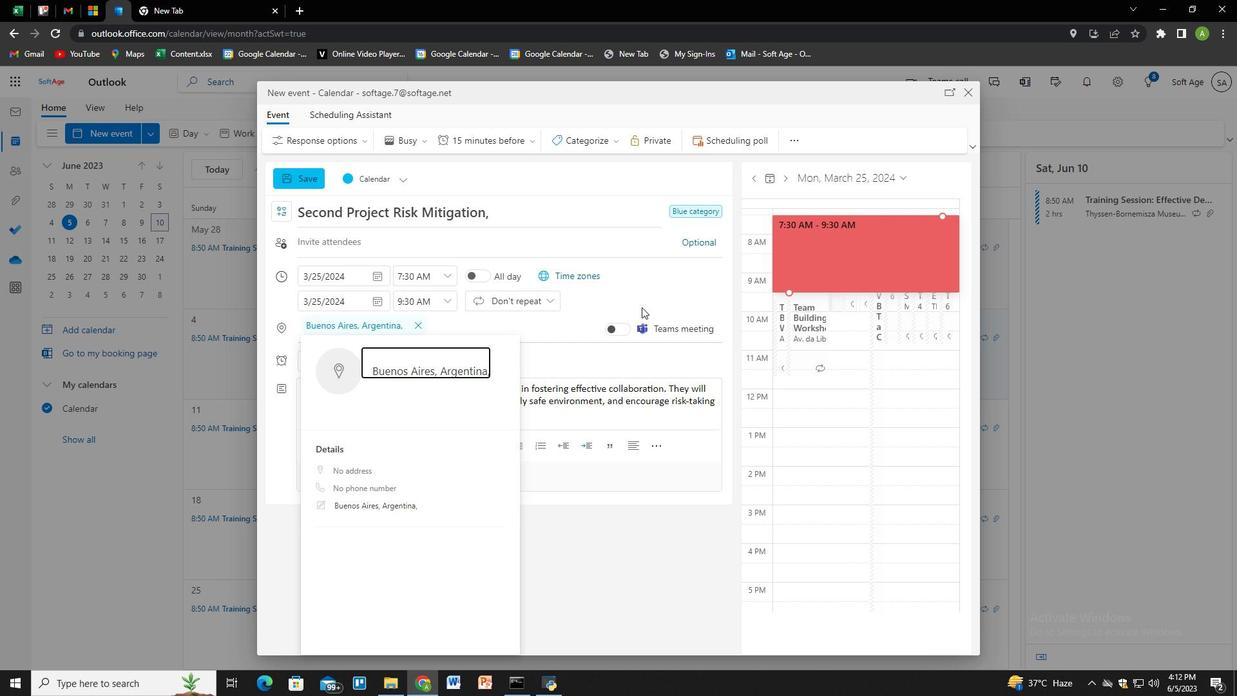 
Action: Mouse pressed left at (642, 301)
Screenshot: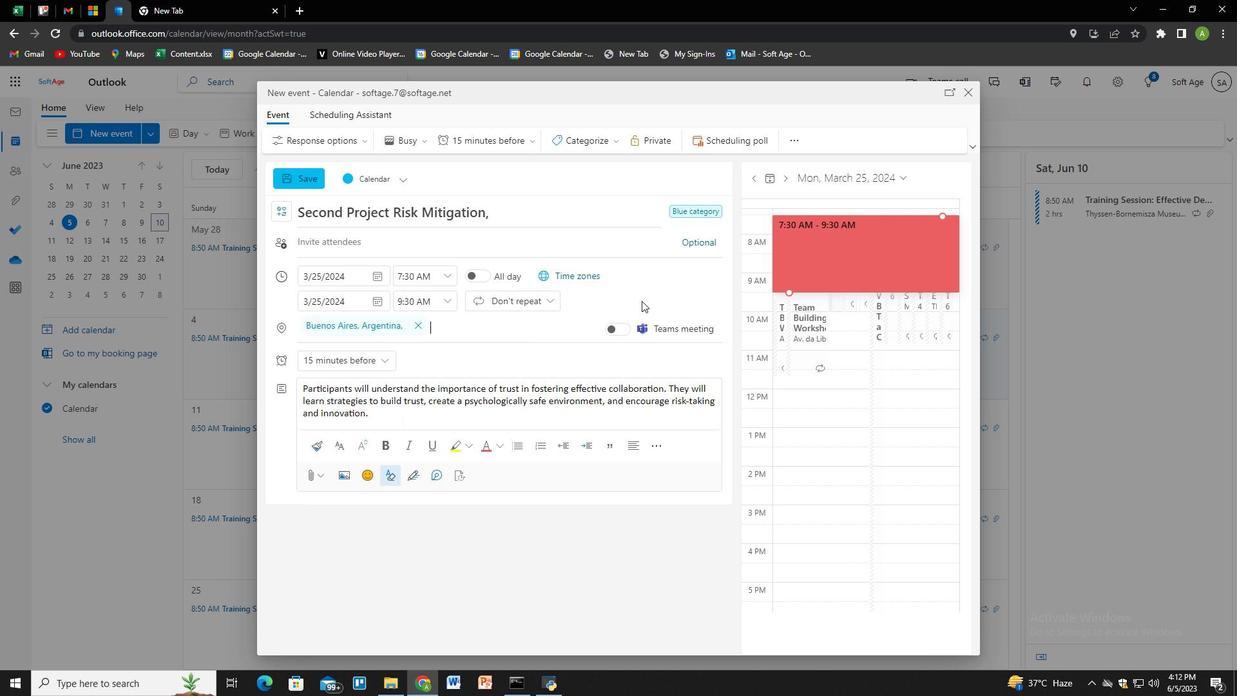 
Action: Mouse moved to (433, 239)
Screenshot: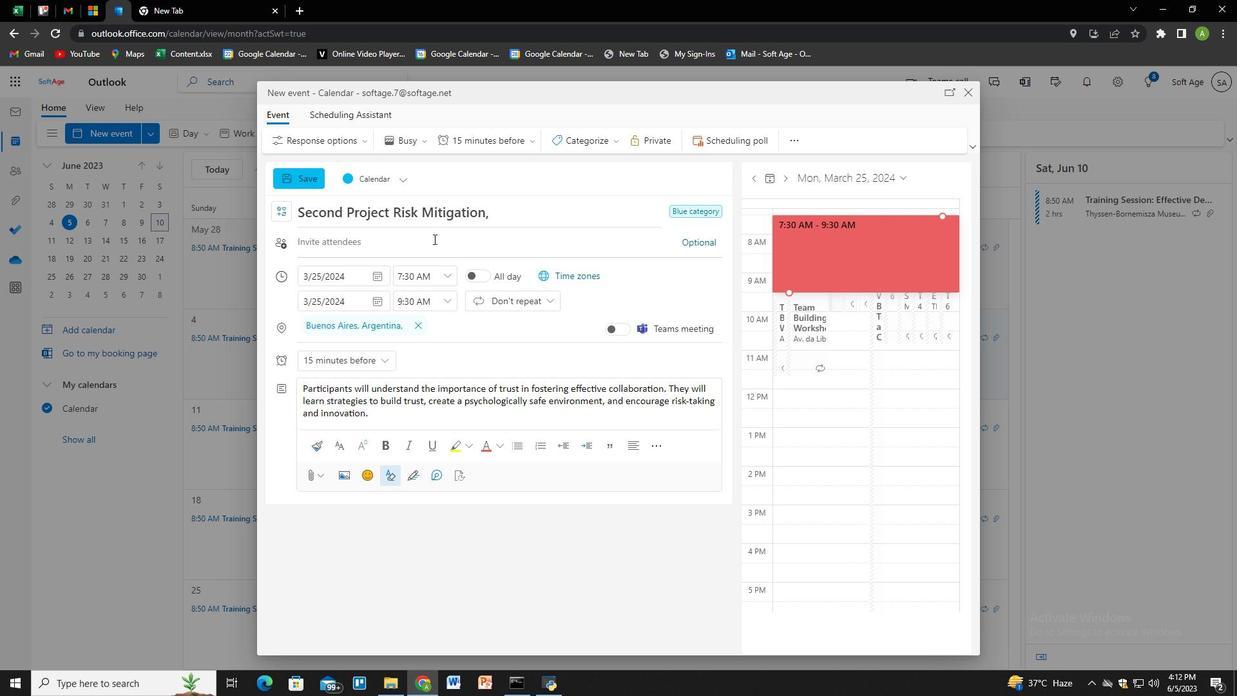
Action: Mouse pressed left at (433, 239)
Screenshot: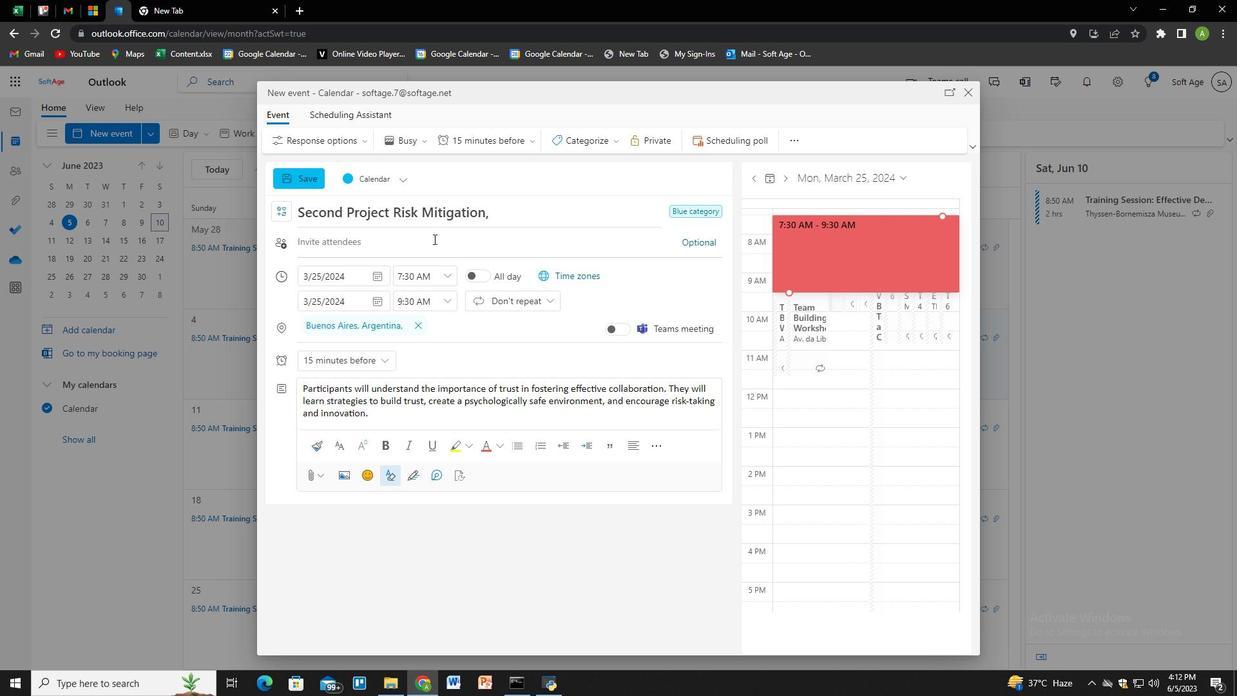 
Action: Key pressed softage.2<Key.shift>@softage.nw<Key.backspace>et<Key.enter>softage.3<Key.shift>@softage.net<Key.enter>
Screenshot: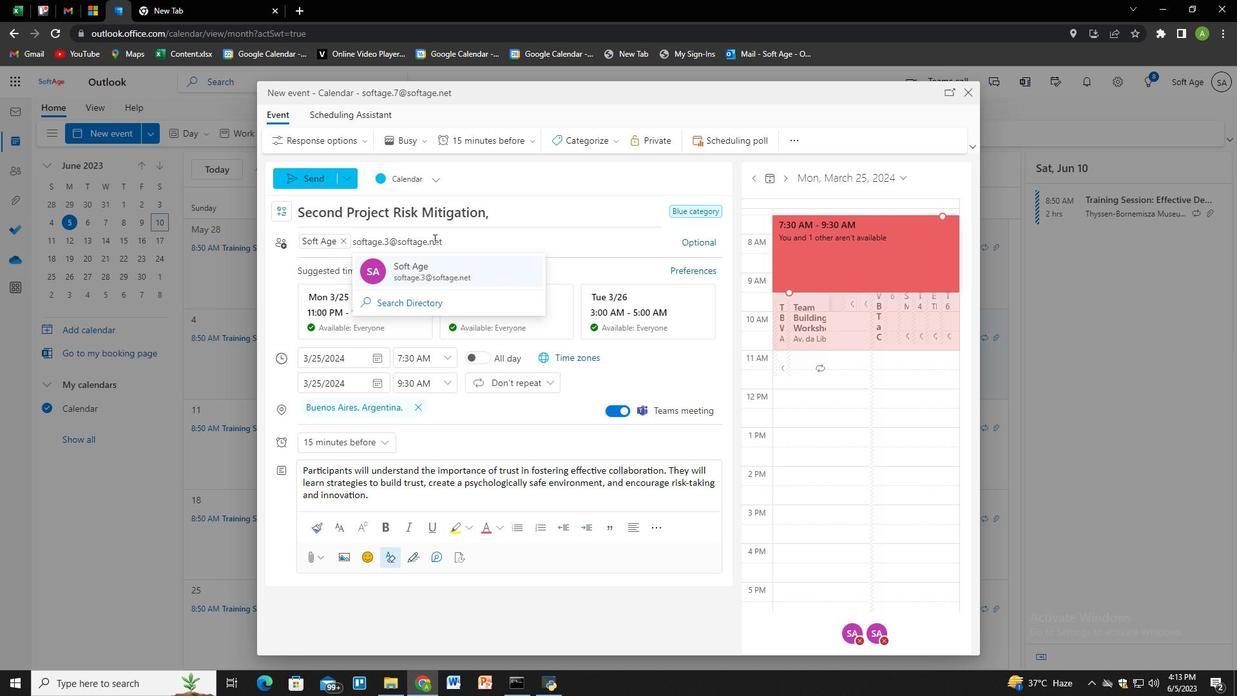 
Action: Mouse moved to (529, 145)
Screenshot: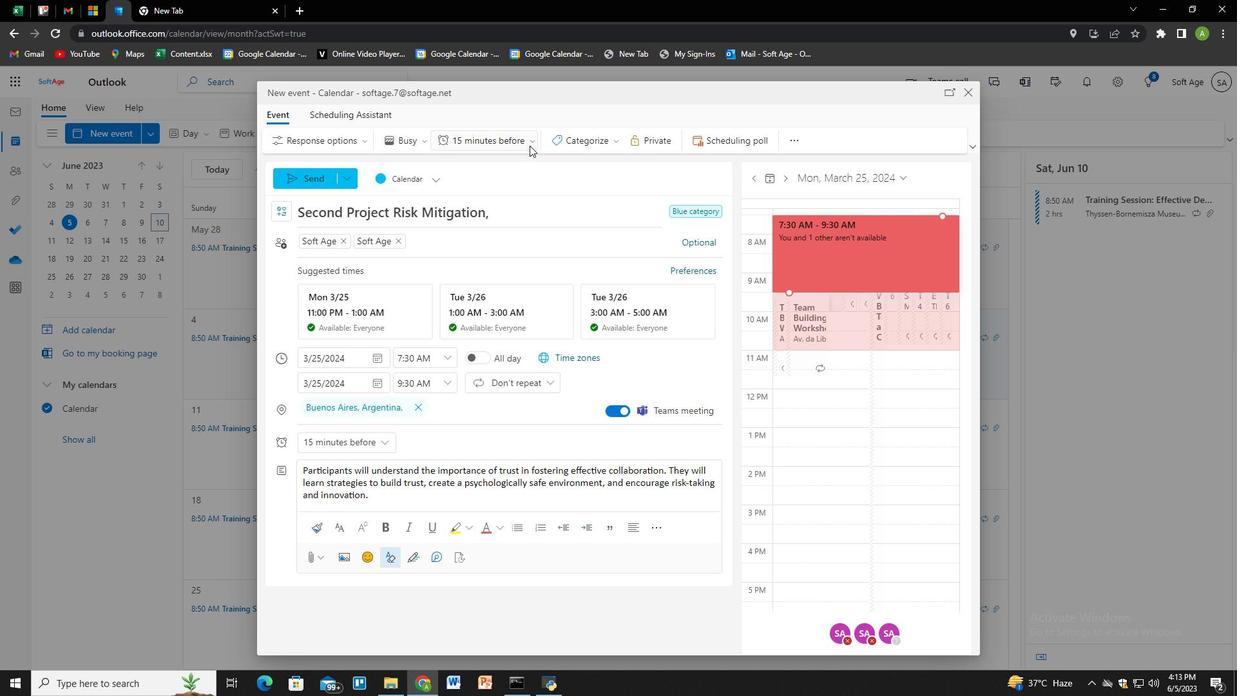 
Action: Mouse pressed left at (529, 145)
Screenshot: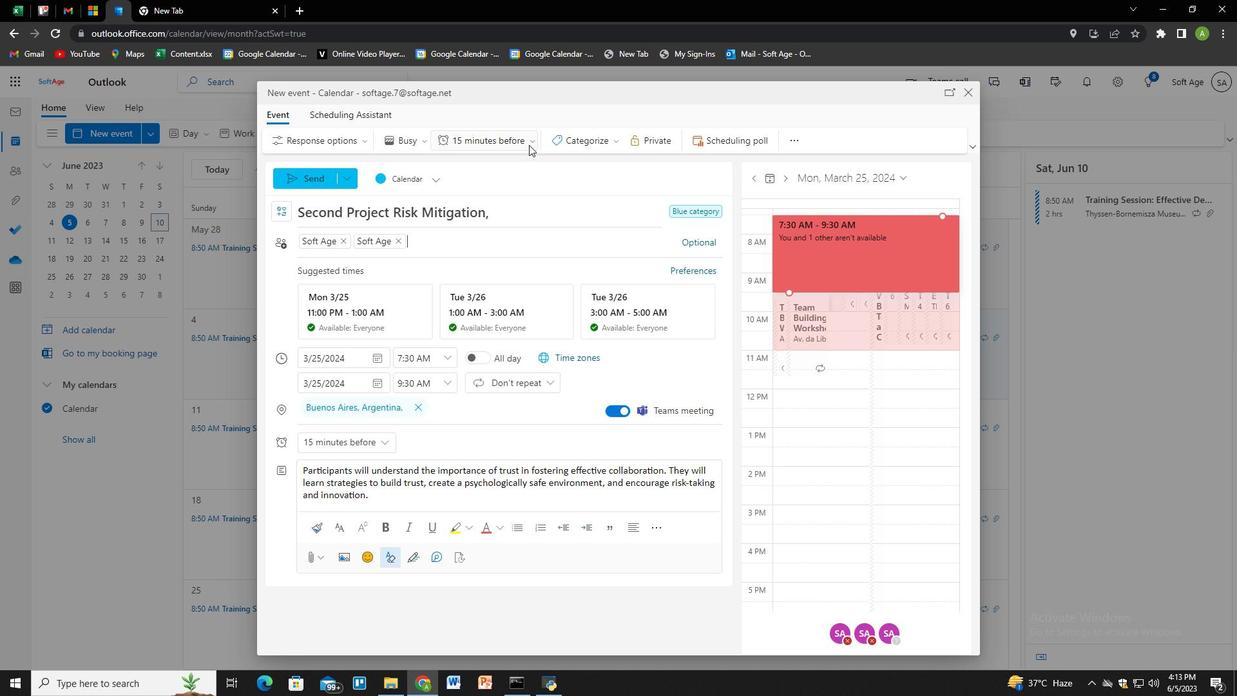 
Action: Mouse moved to (484, 328)
Screenshot: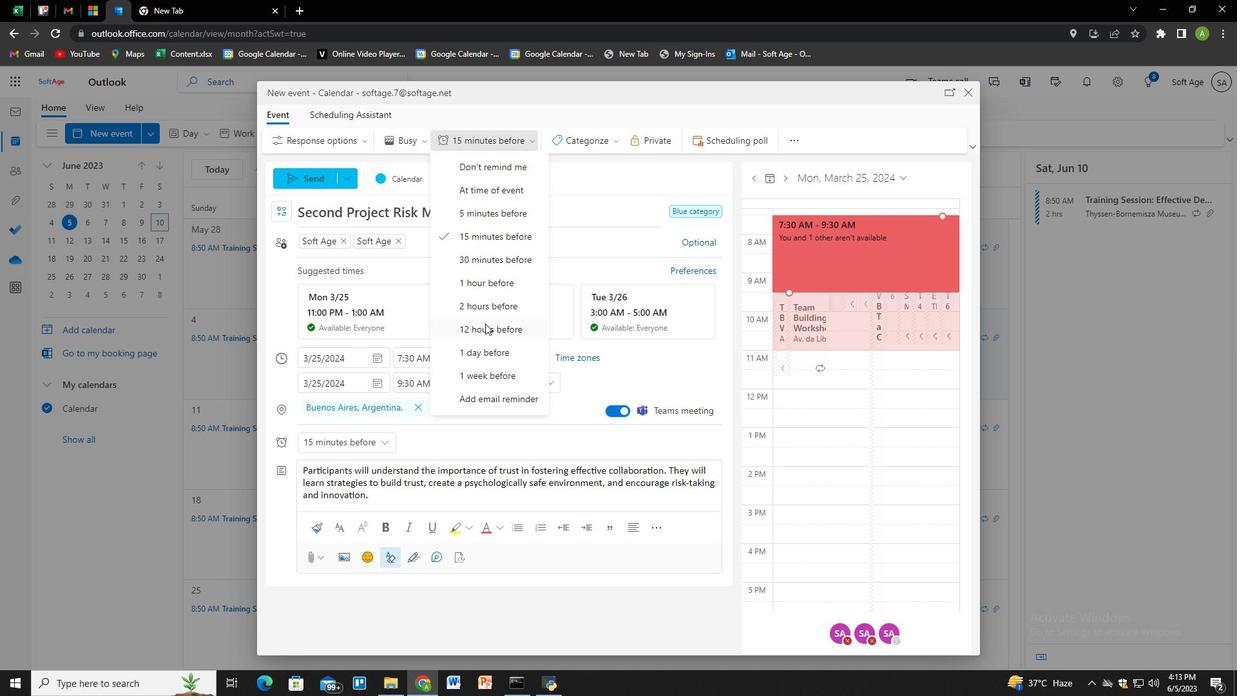 
Action: Mouse pressed left at (484, 328)
Screenshot: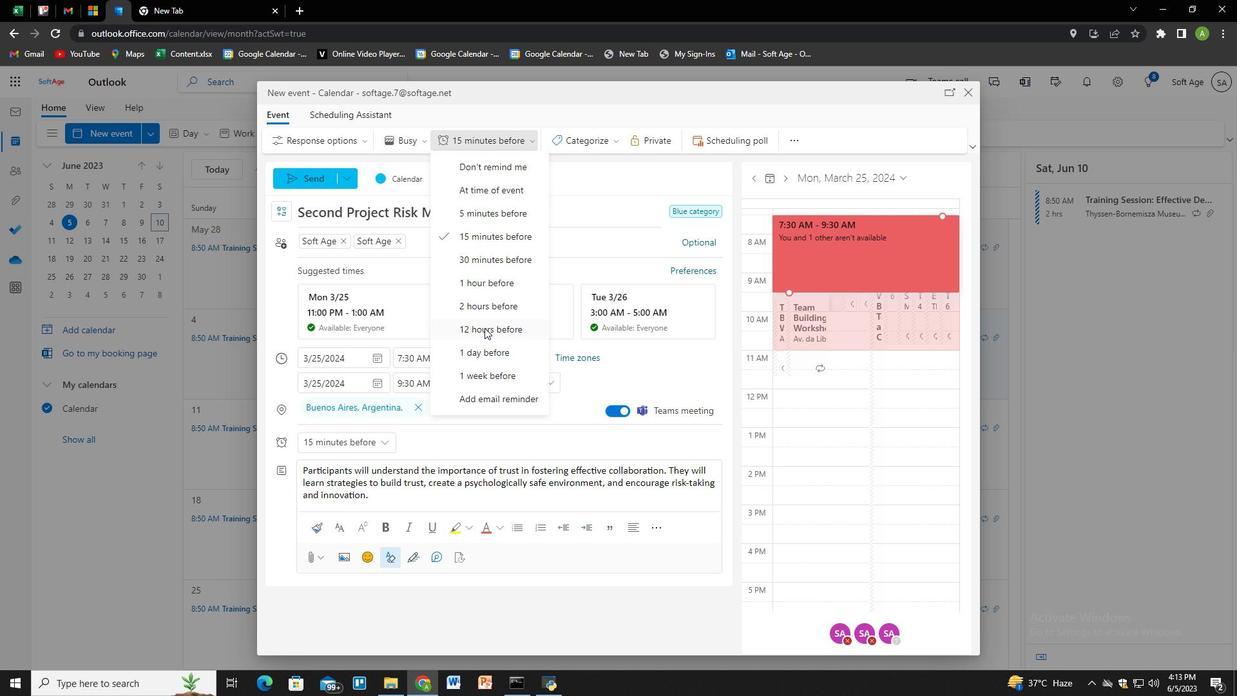 
Action: Mouse moved to (308, 182)
Screenshot: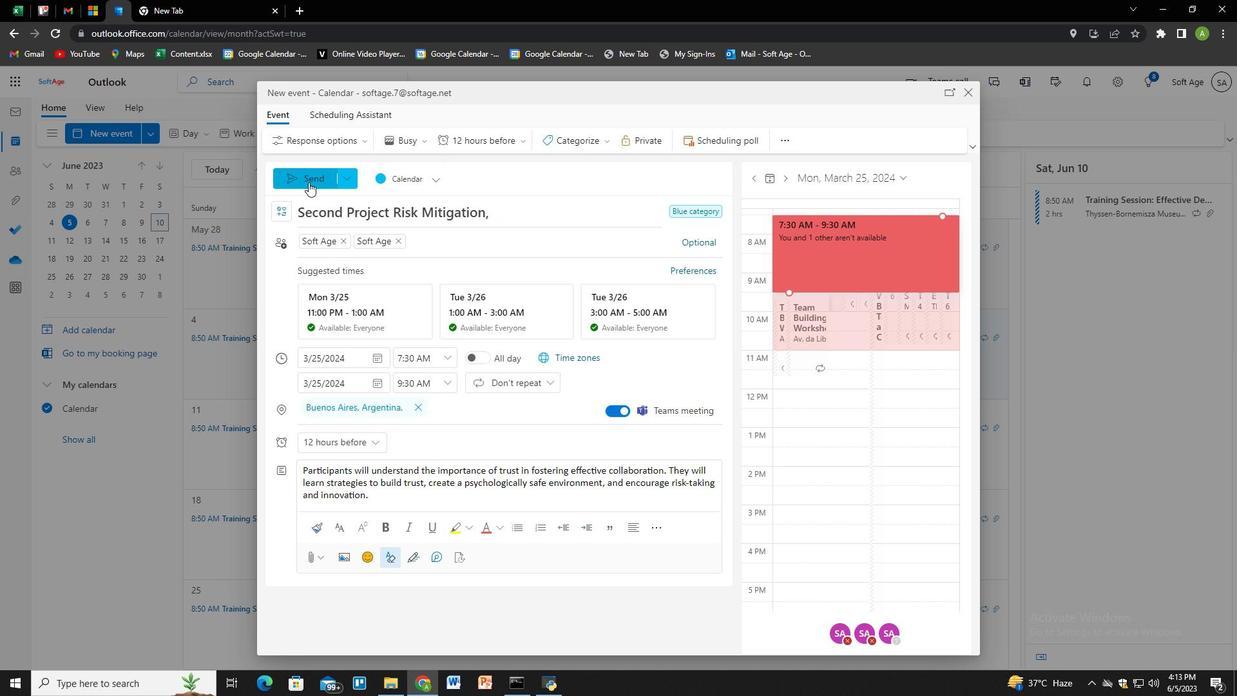 
Action: Mouse pressed left at (308, 182)
Screenshot: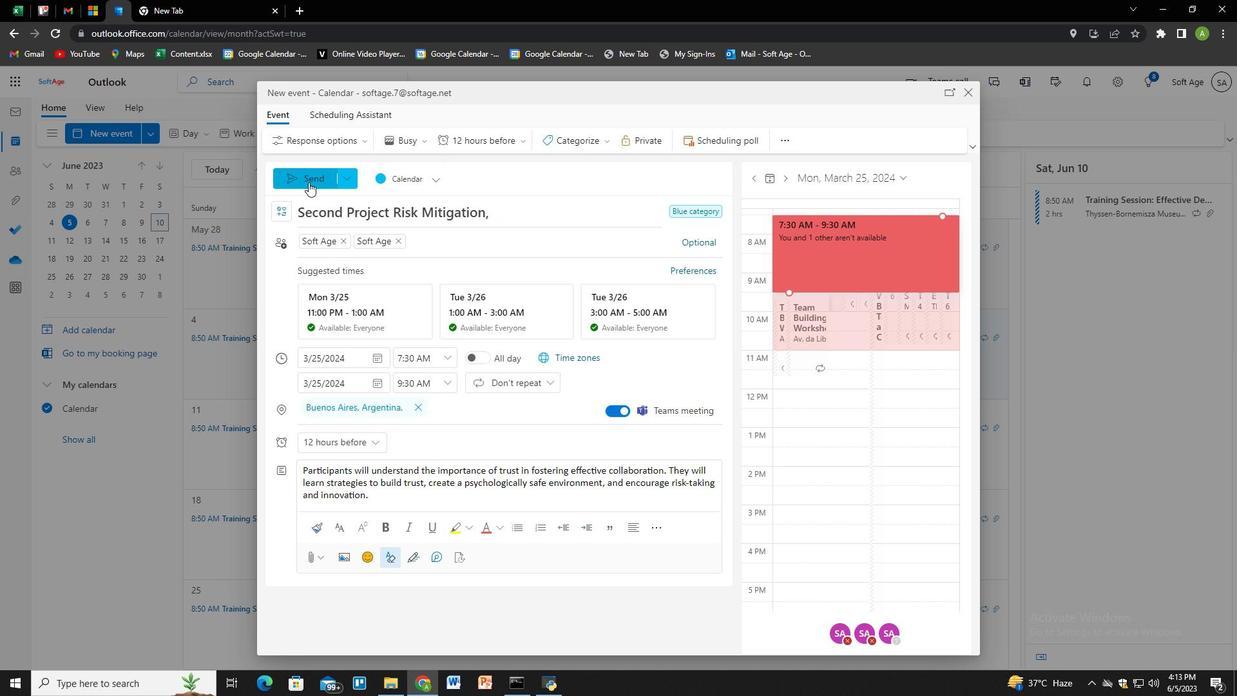 
Action: Mouse moved to (511, 365)
Screenshot: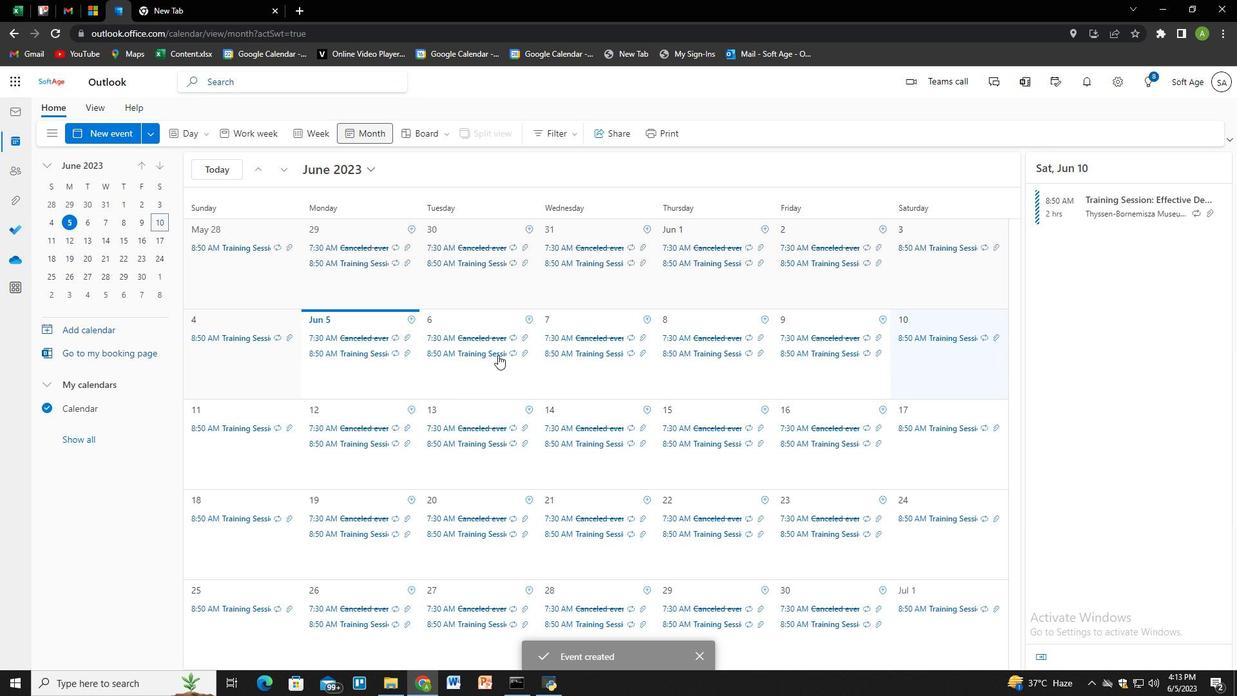 
